 Task: Create a due date automation trigger when advanced on, on the tuesday after a card is due add dates due next week at 11:00 AM.
Action: Mouse moved to (1086, 342)
Screenshot: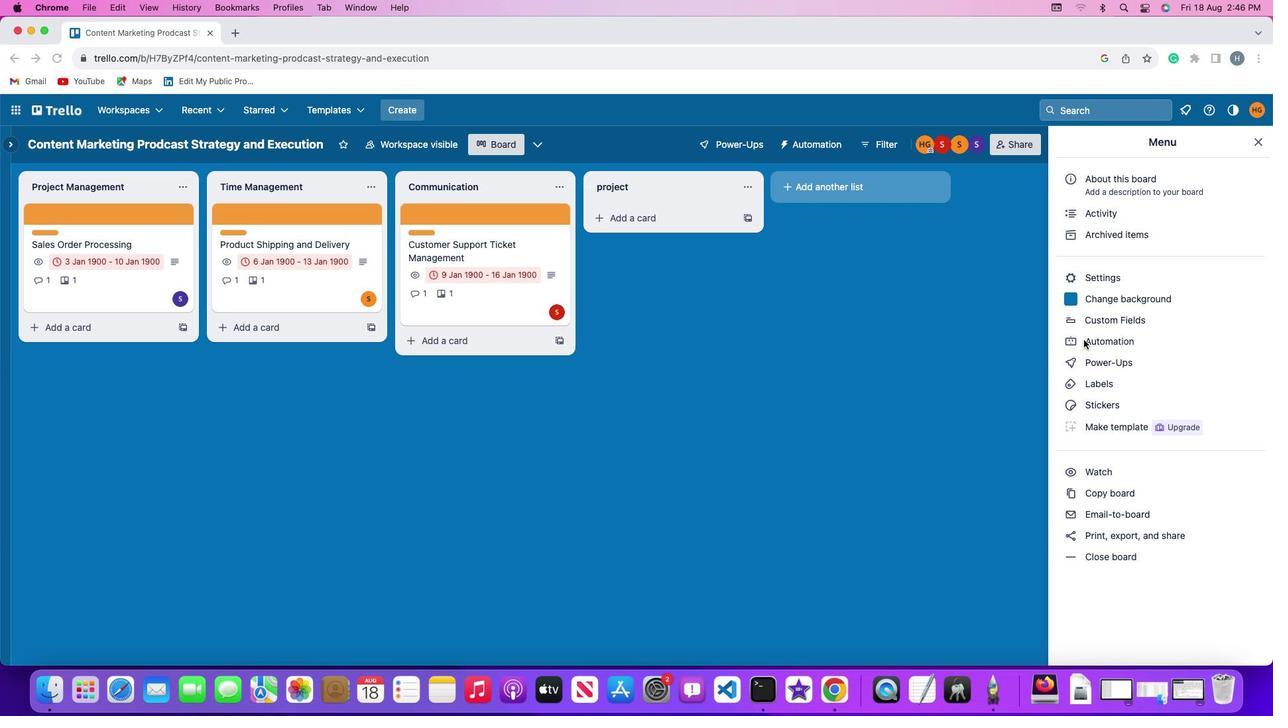
Action: Mouse pressed left at (1086, 342)
Screenshot: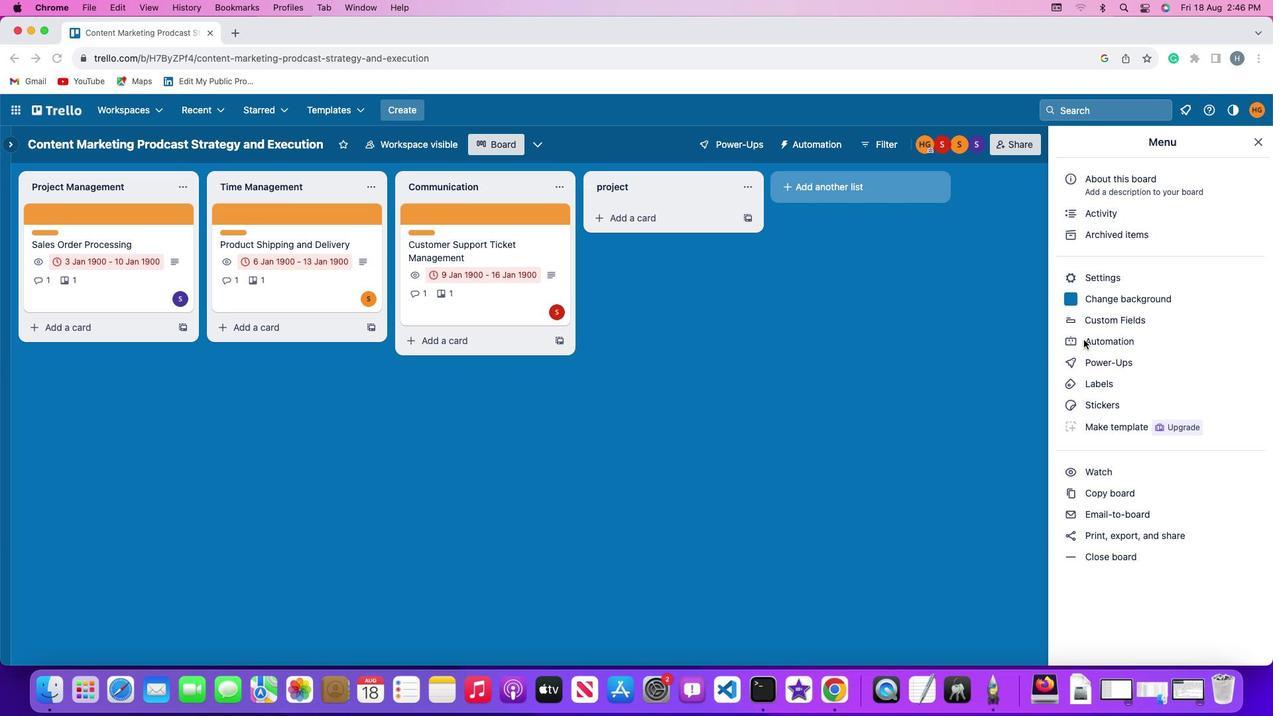 
Action: Mouse pressed left at (1086, 342)
Screenshot: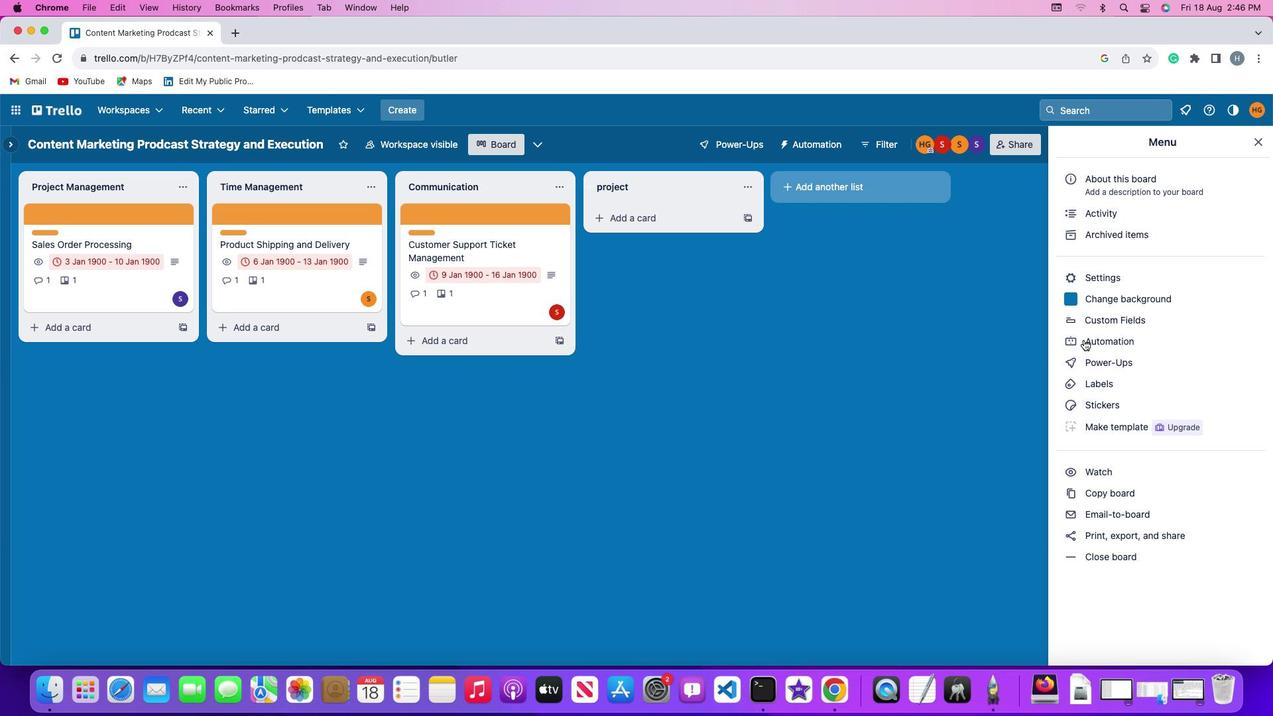
Action: Mouse moved to (87, 311)
Screenshot: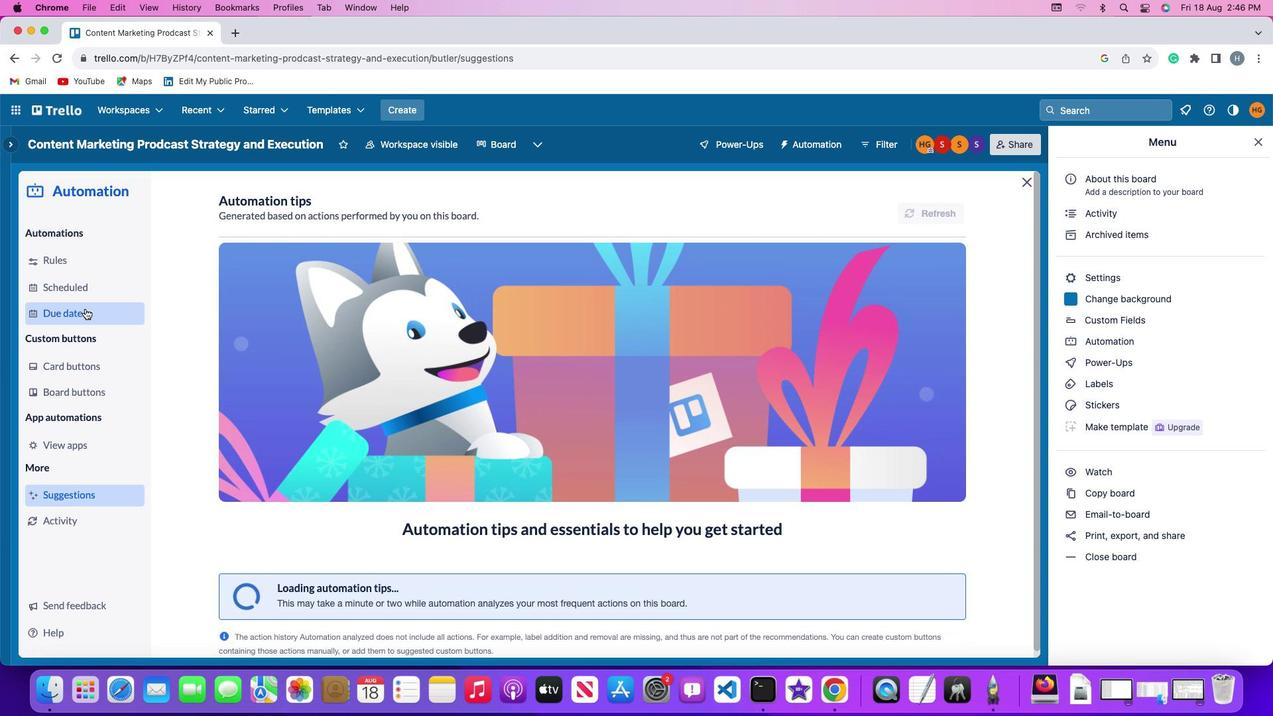 
Action: Mouse pressed left at (87, 311)
Screenshot: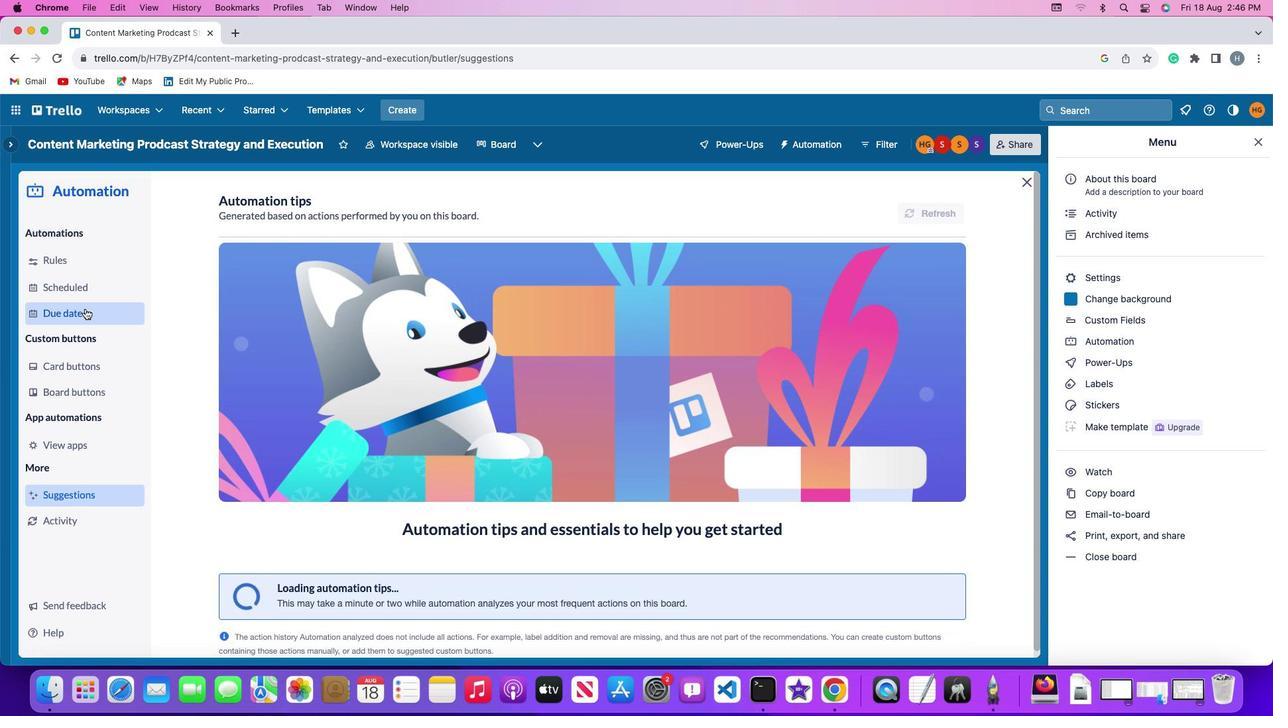
Action: Mouse moved to (905, 208)
Screenshot: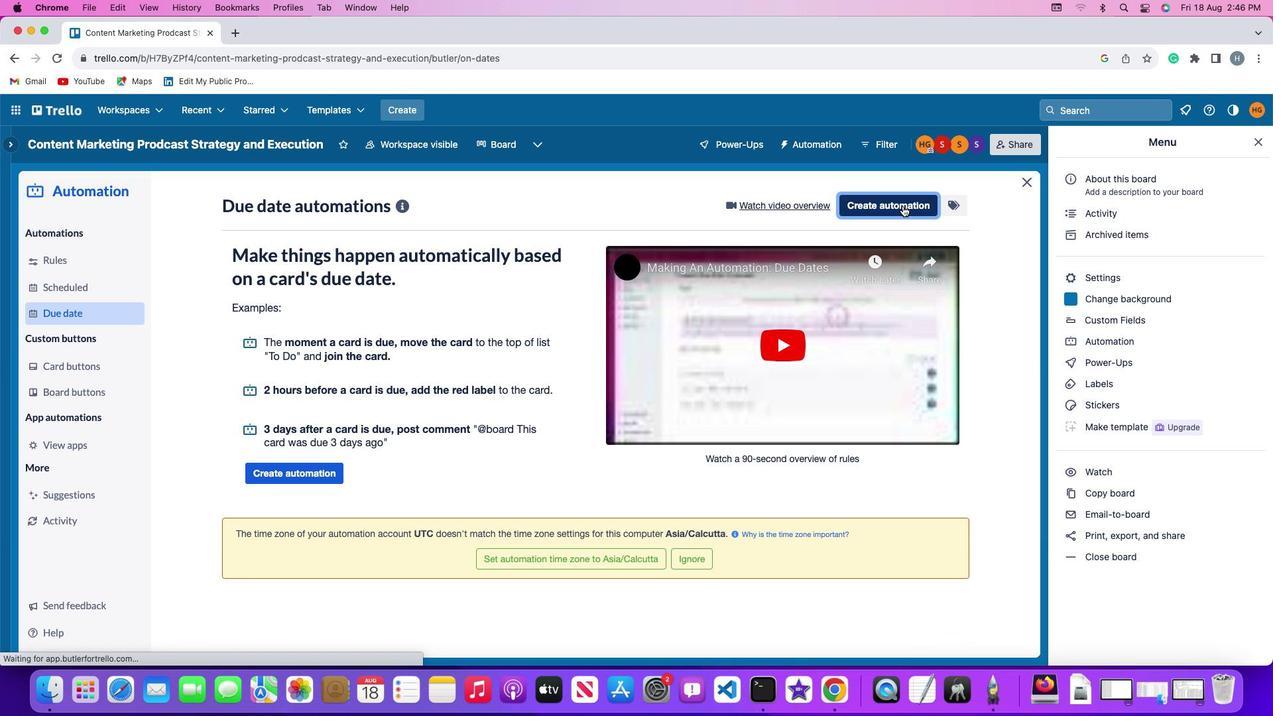 
Action: Mouse pressed left at (905, 208)
Screenshot: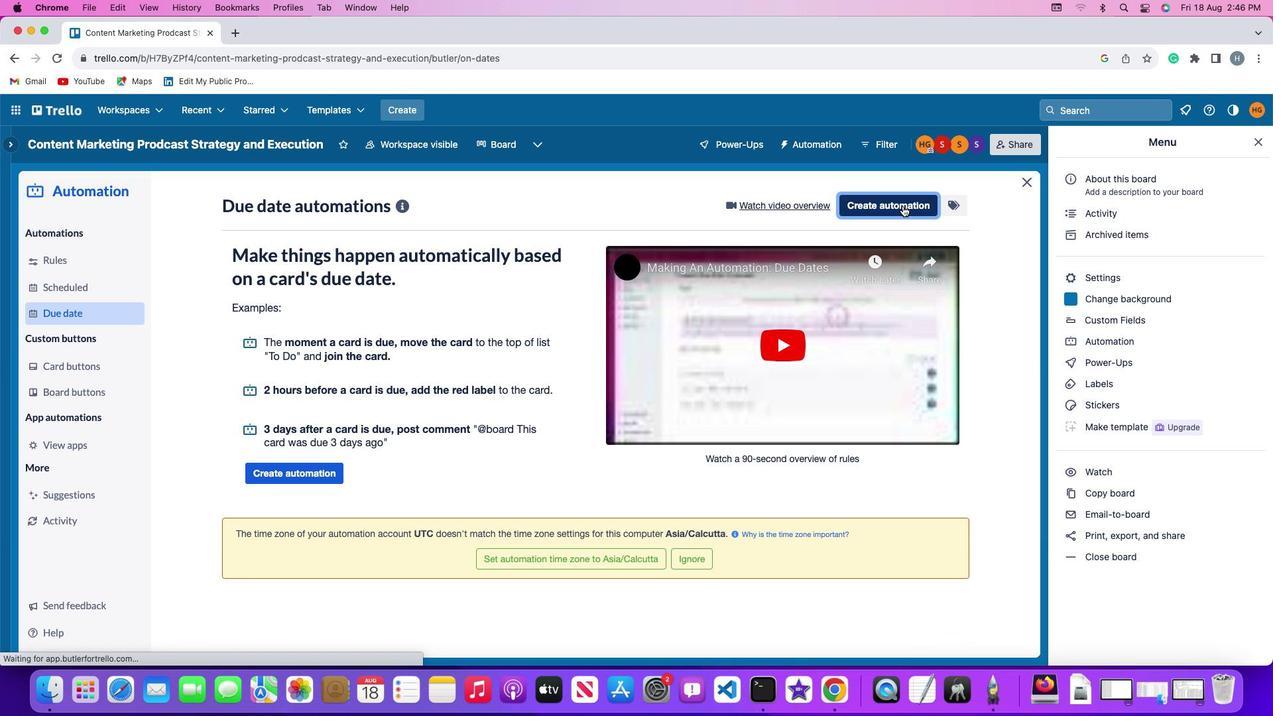 
Action: Mouse moved to (256, 332)
Screenshot: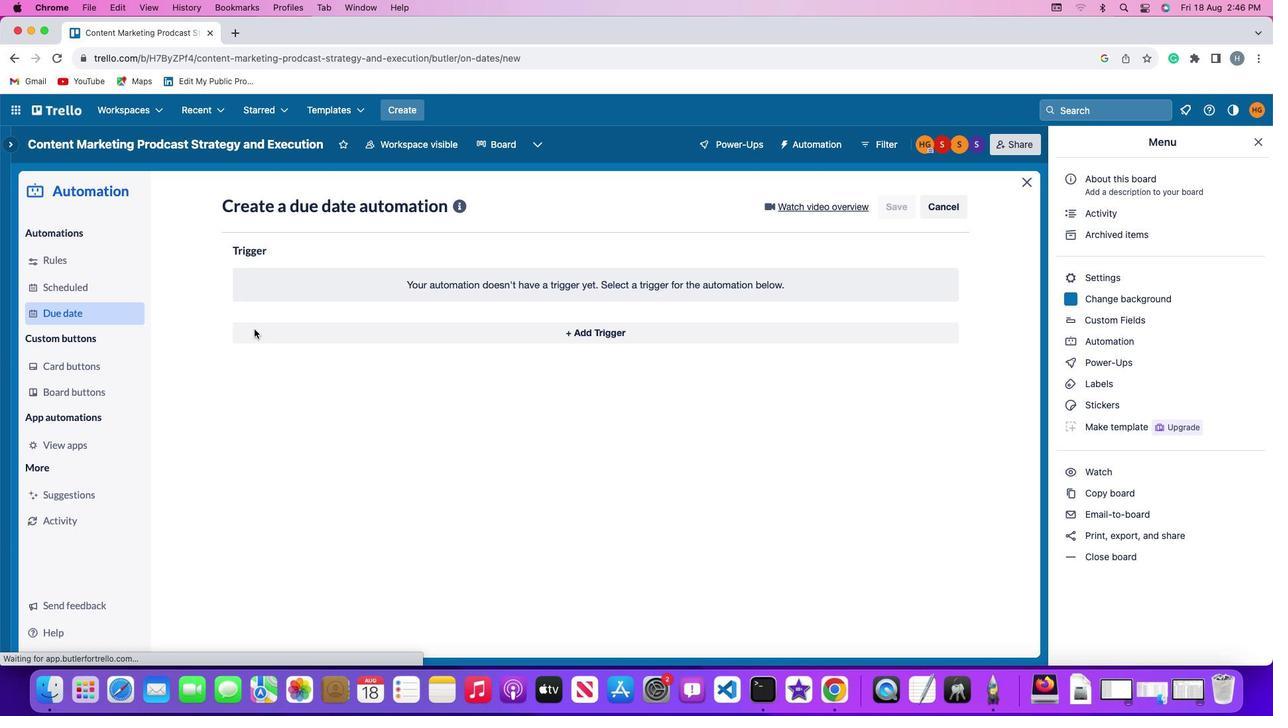 
Action: Mouse pressed left at (256, 332)
Screenshot: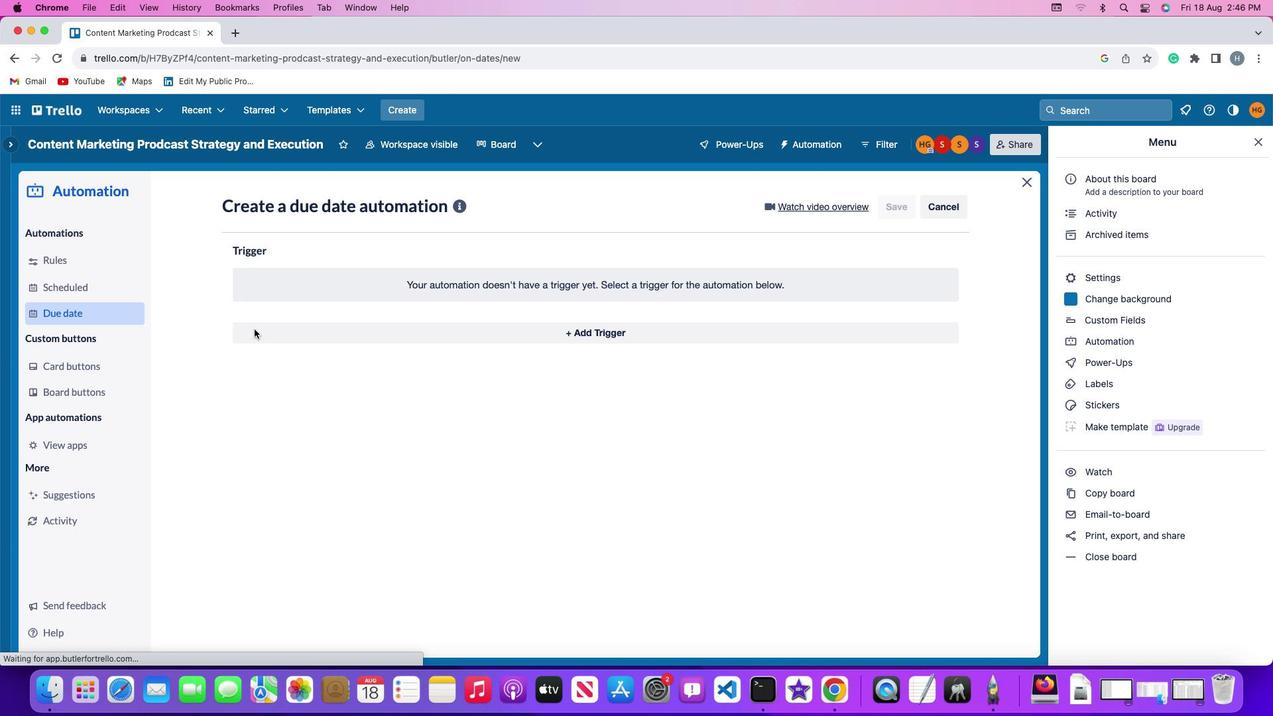 
Action: Mouse moved to (279, 577)
Screenshot: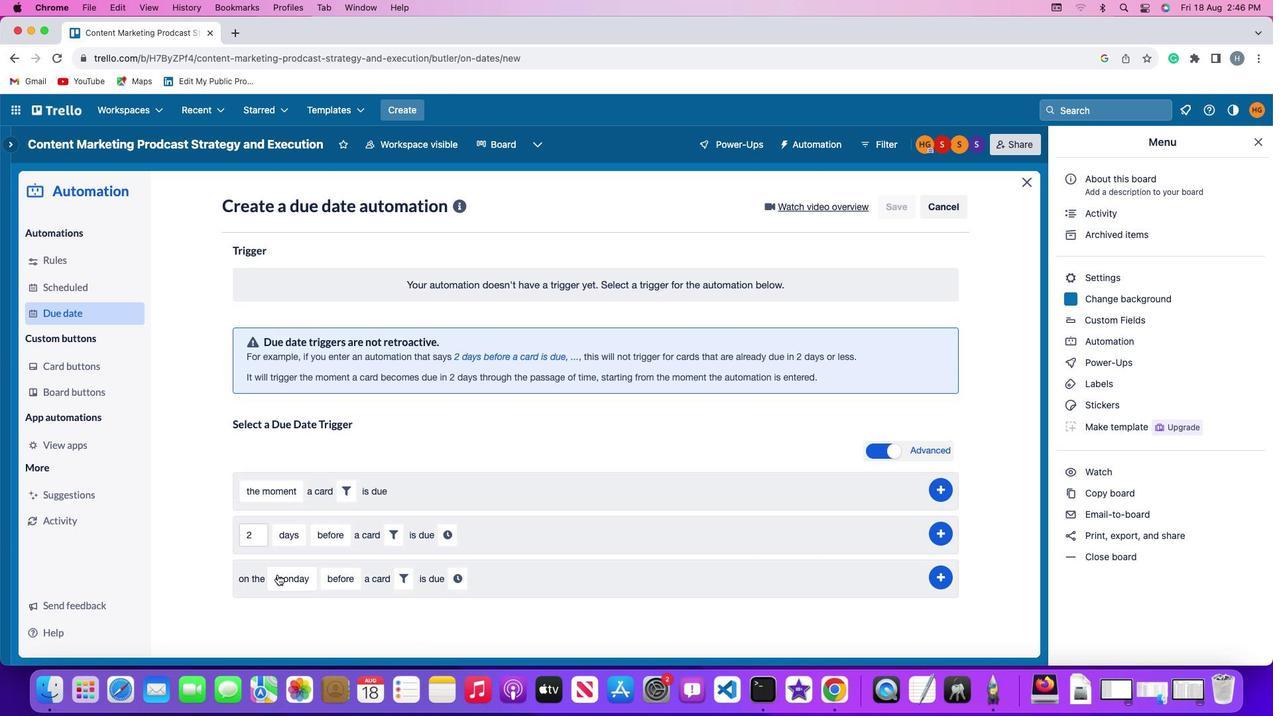 
Action: Mouse pressed left at (279, 577)
Screenshot: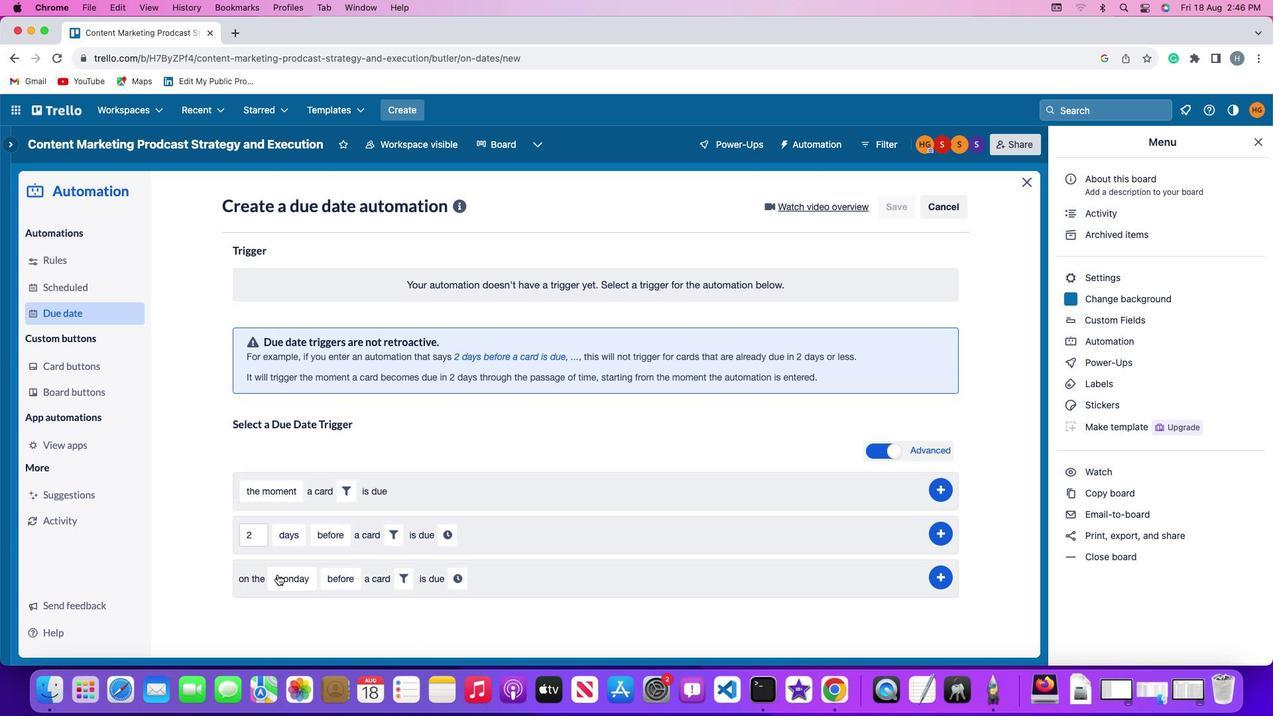 
Action: Mouse moved to (301, 425)
Screenshot: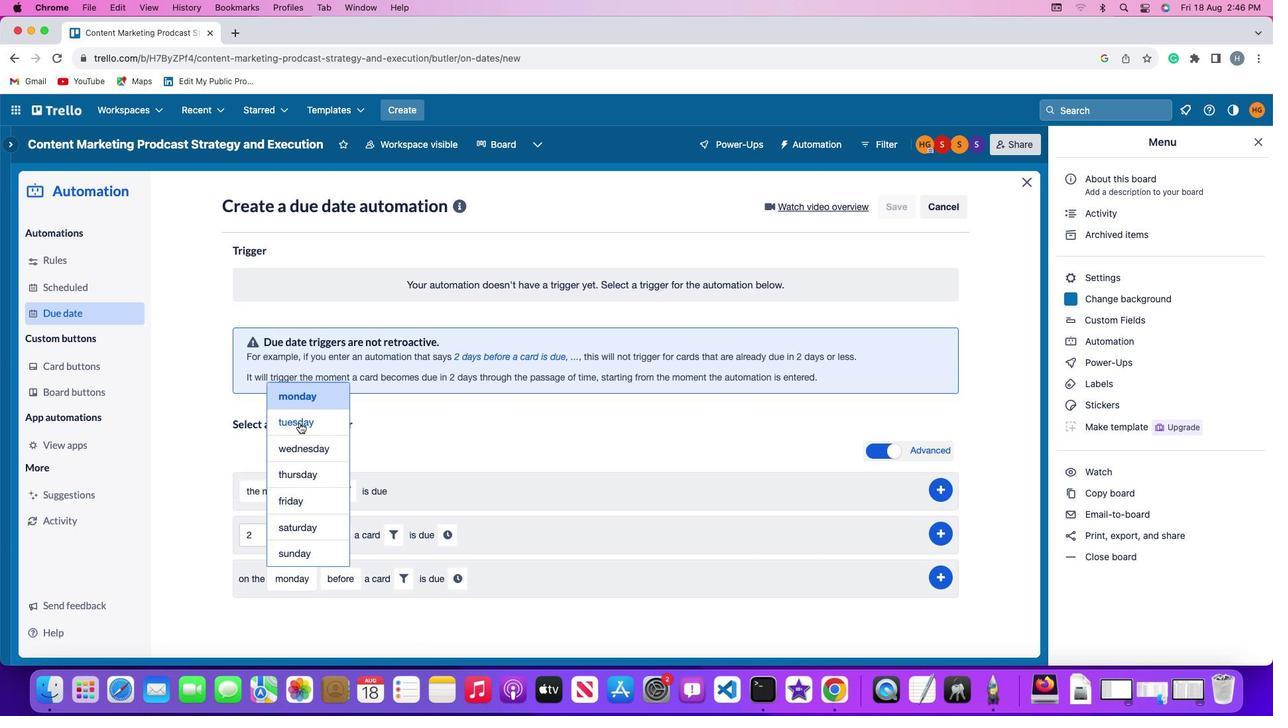 
Action: Mouse pressed left at (301, 425)
Screenshot: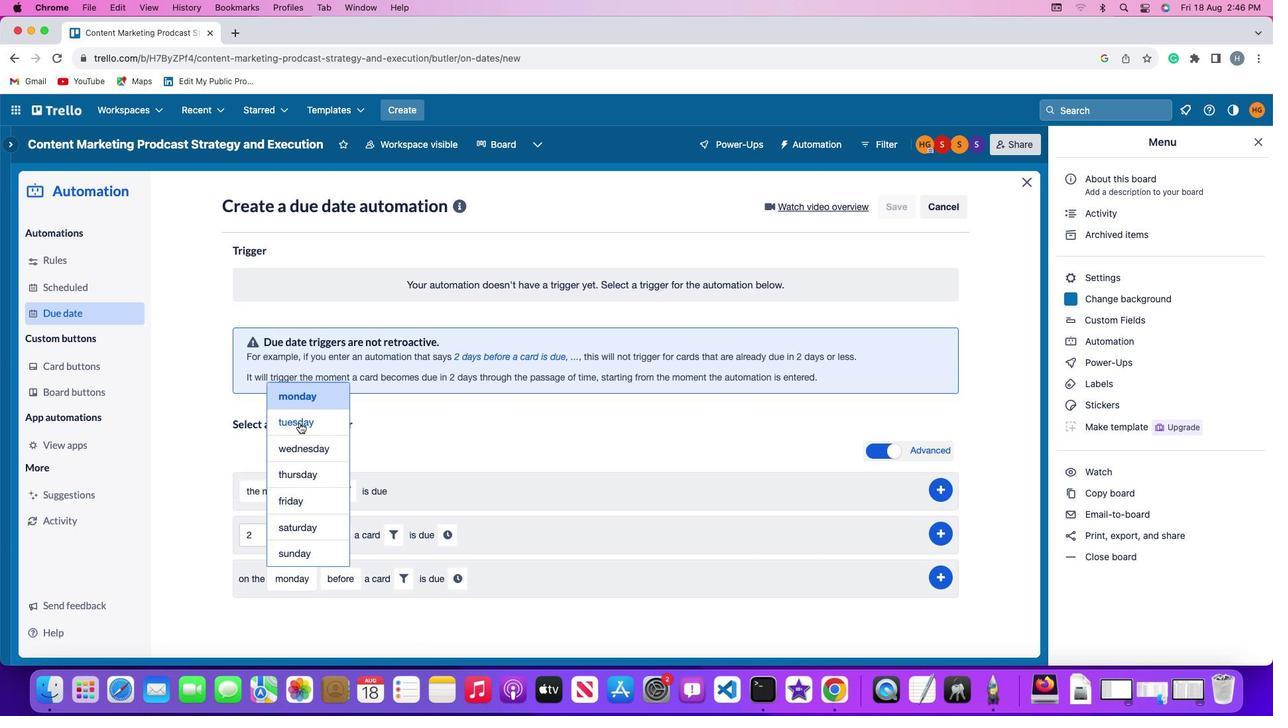 
Action: Mouse moved to (335, 573)
Screenshot: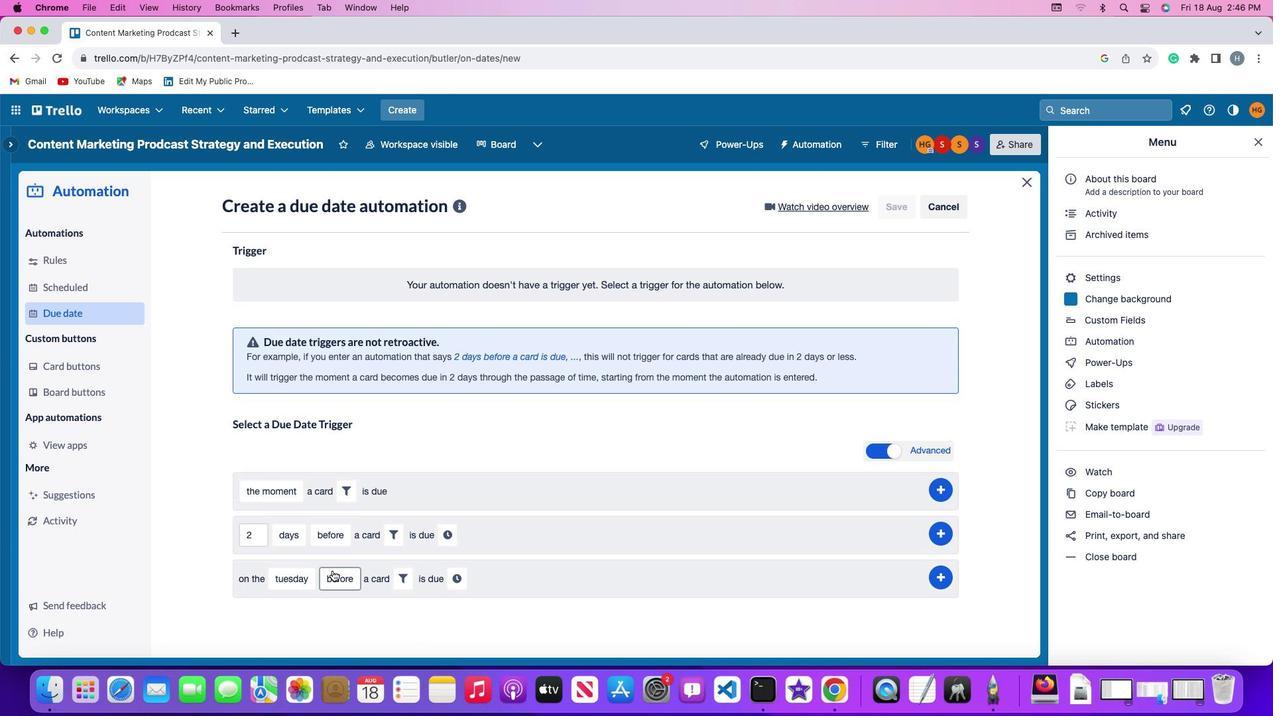
Action: Mouse pressed left at (335, 573)
Screenshot: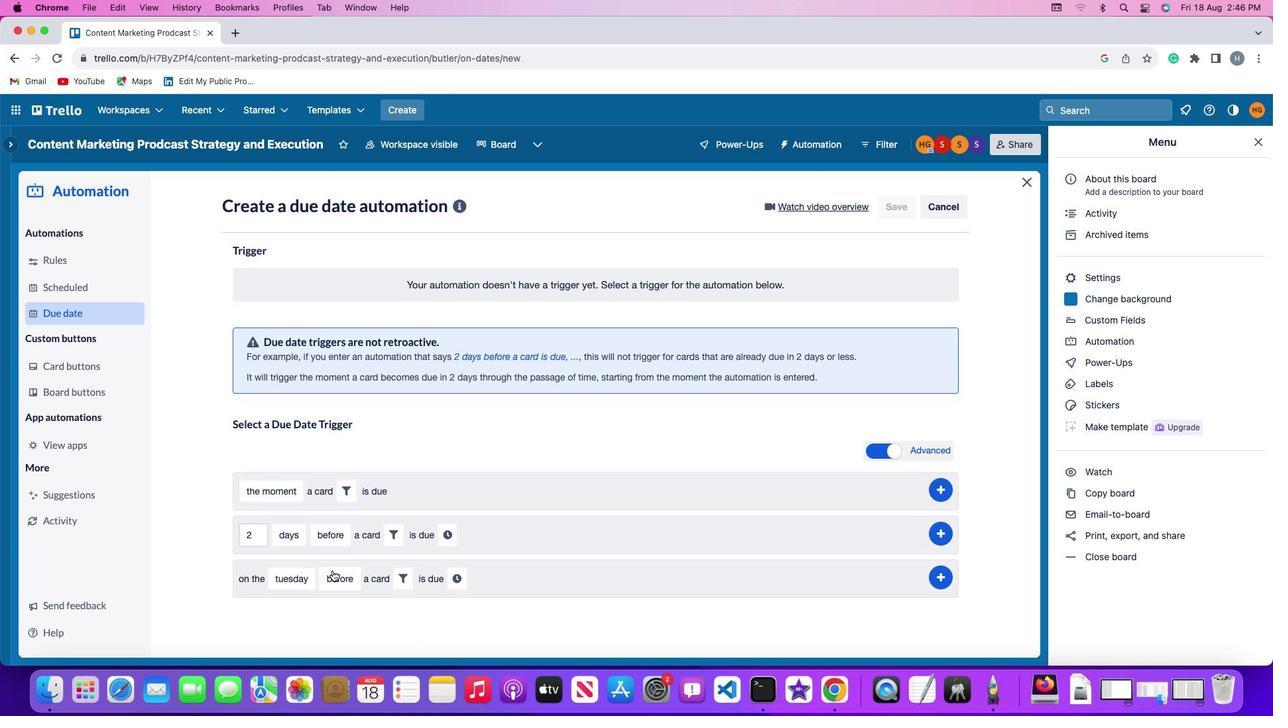 
Action: Mouse moved to (368, 507)
Screenshot: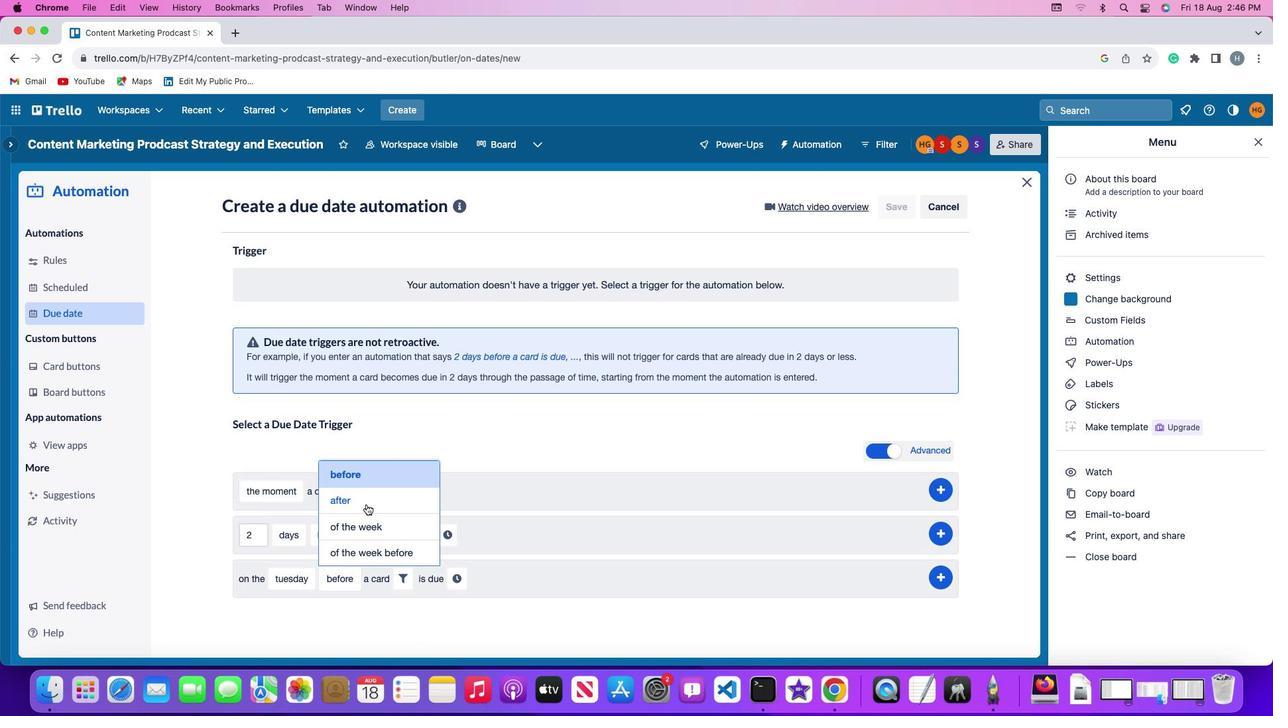 
Action: Mouse pressed left at (368, 507)
Screenshot: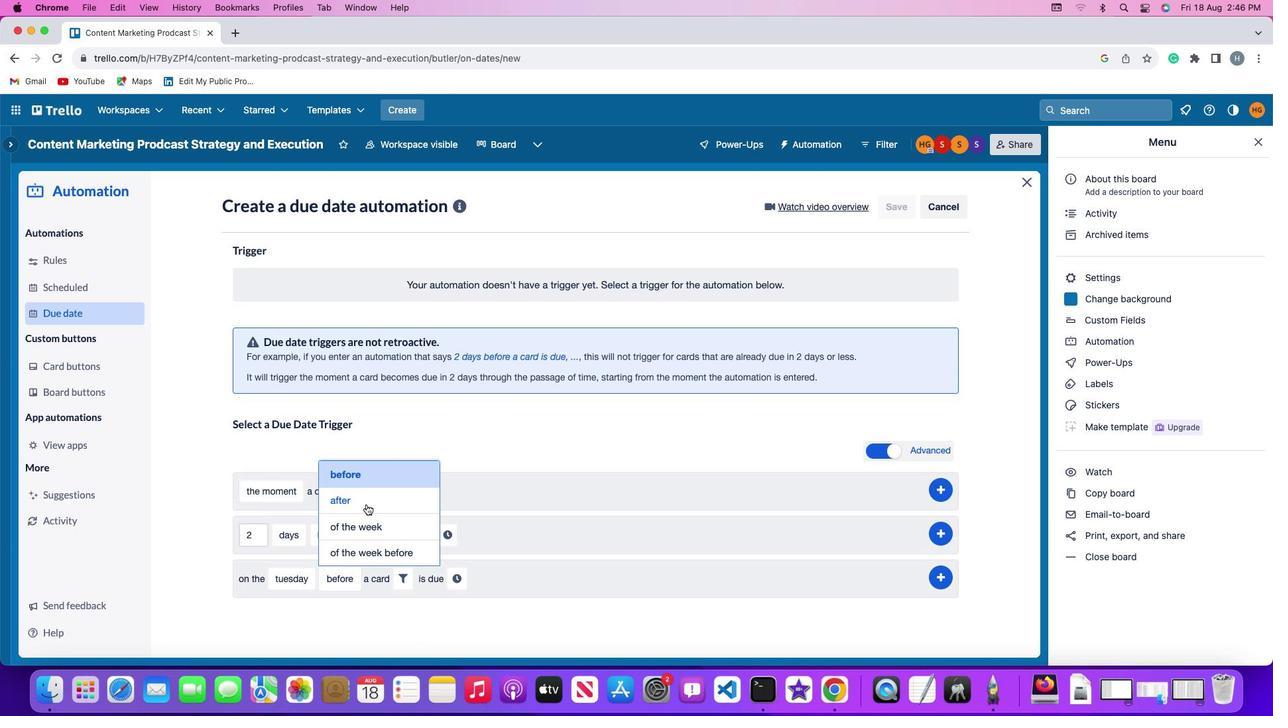 
Action: Mouse moved to (397, 579)
Screenshot: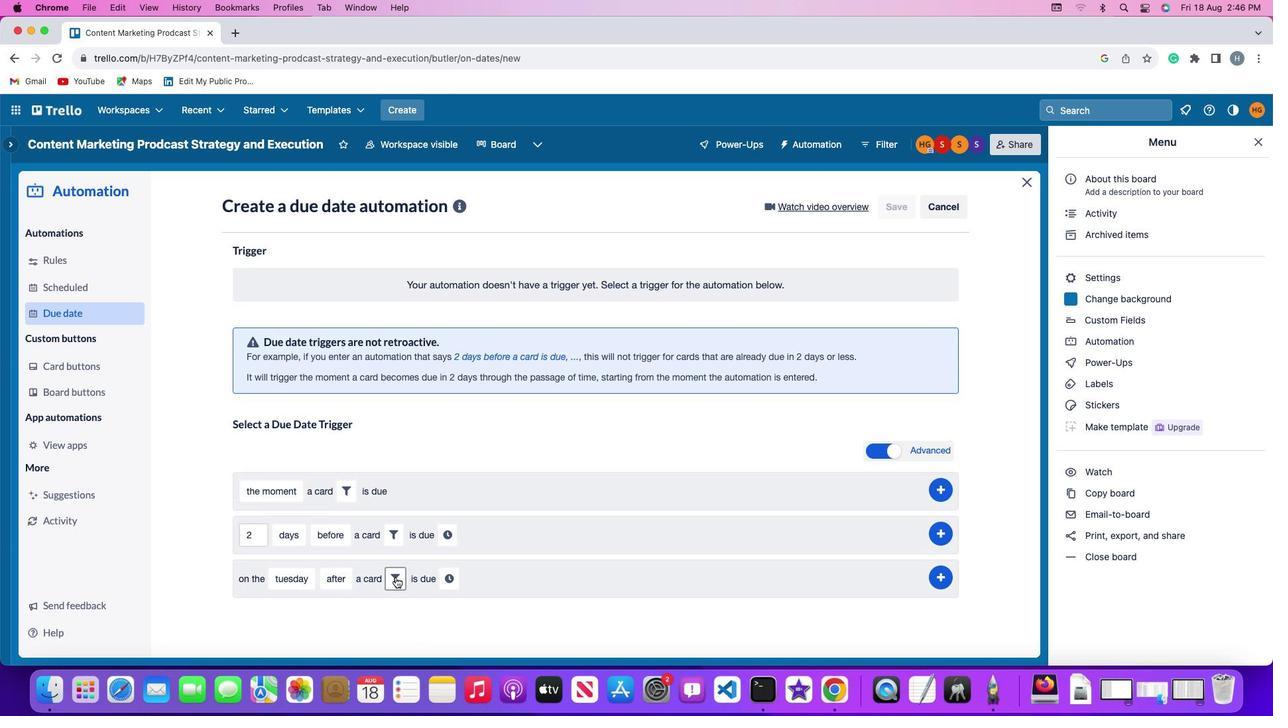 
Action: Mouse pressed left at (397, 579)
Screenshot: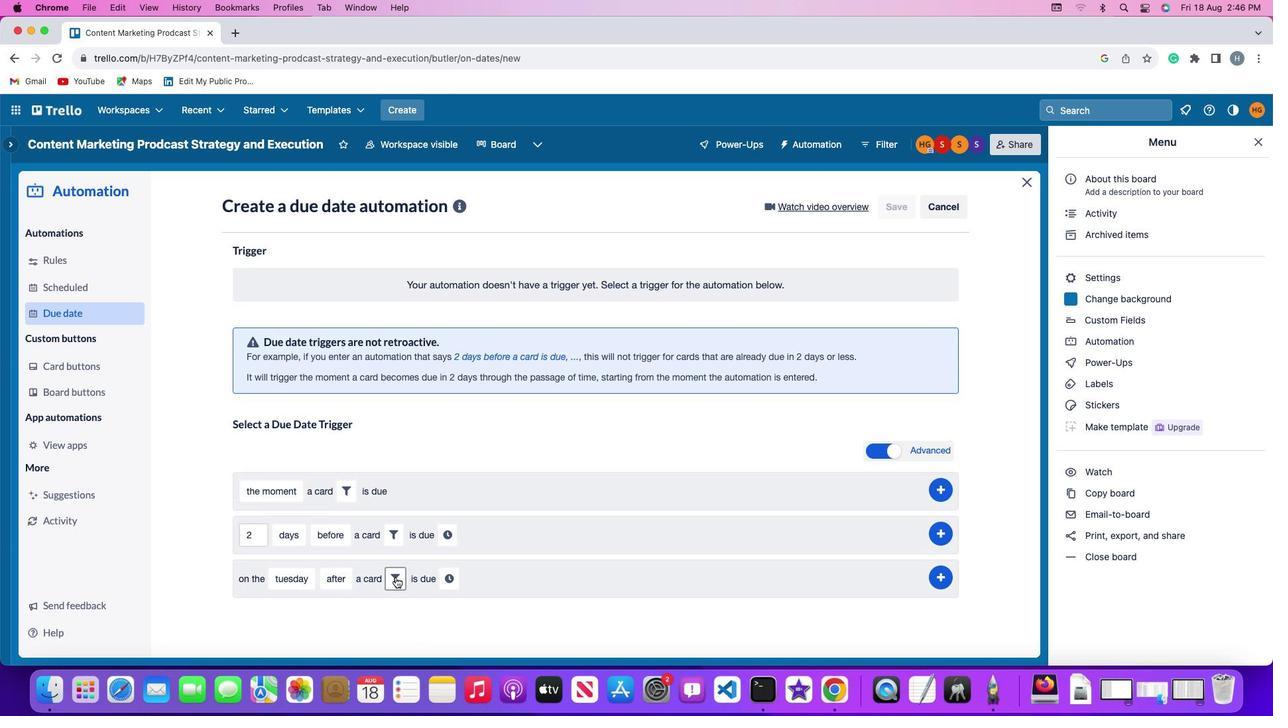 
Action: Mouse moved to (471, 622)
Screenshot: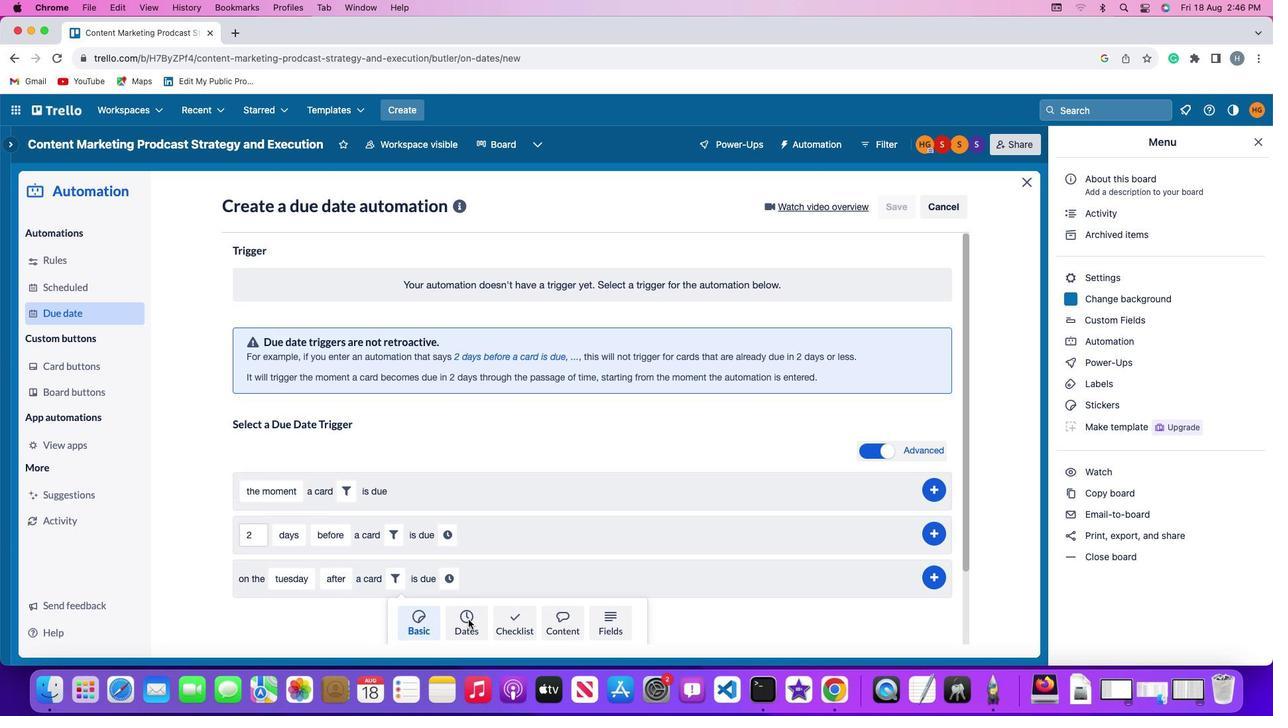 
Action: Mouse pressed left at (471, 622)
Screenshot: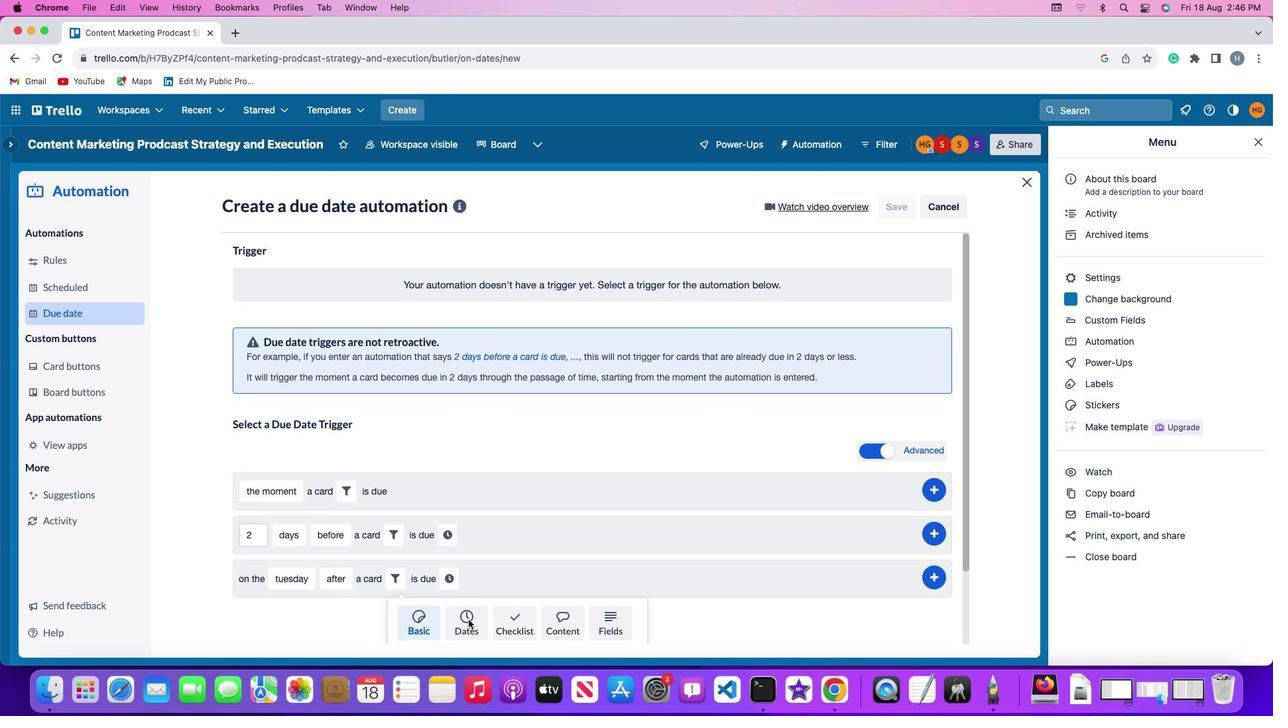 
Action: Mouse moved to (342, 619)
Screenshot: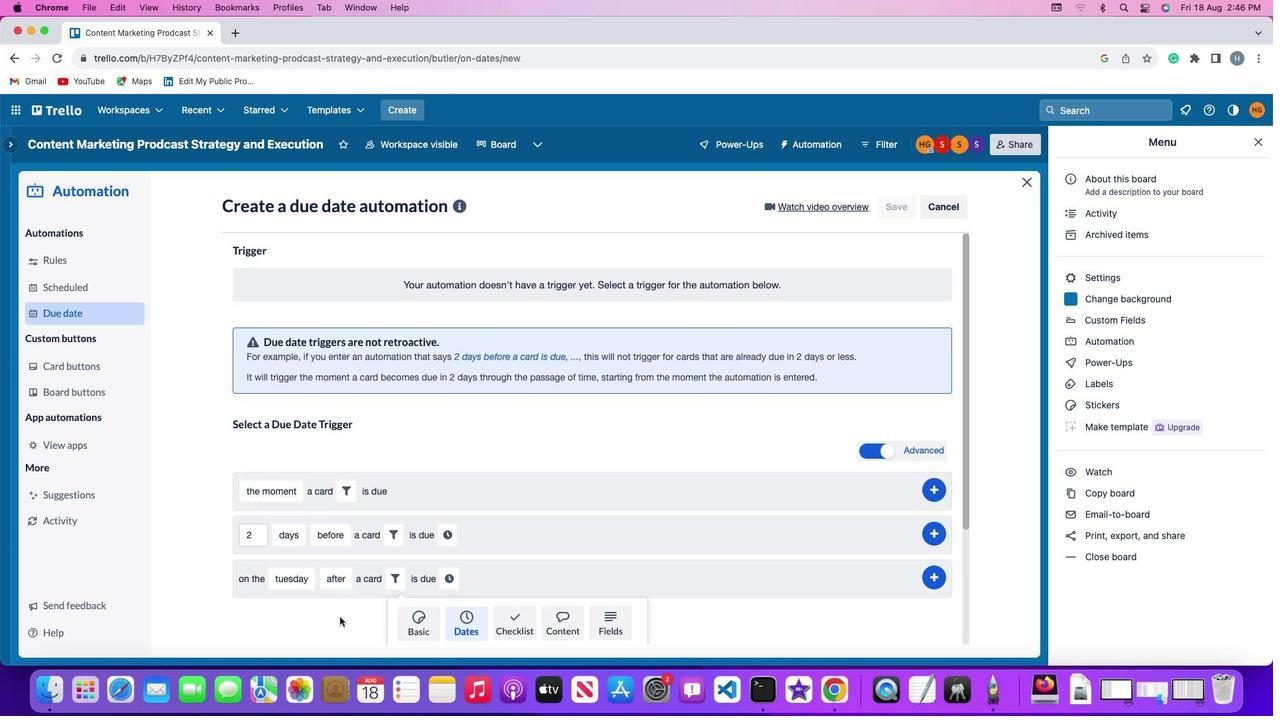 
Action: Mouse scrolled (342, 619) with delta (2, 1)
Screenshot: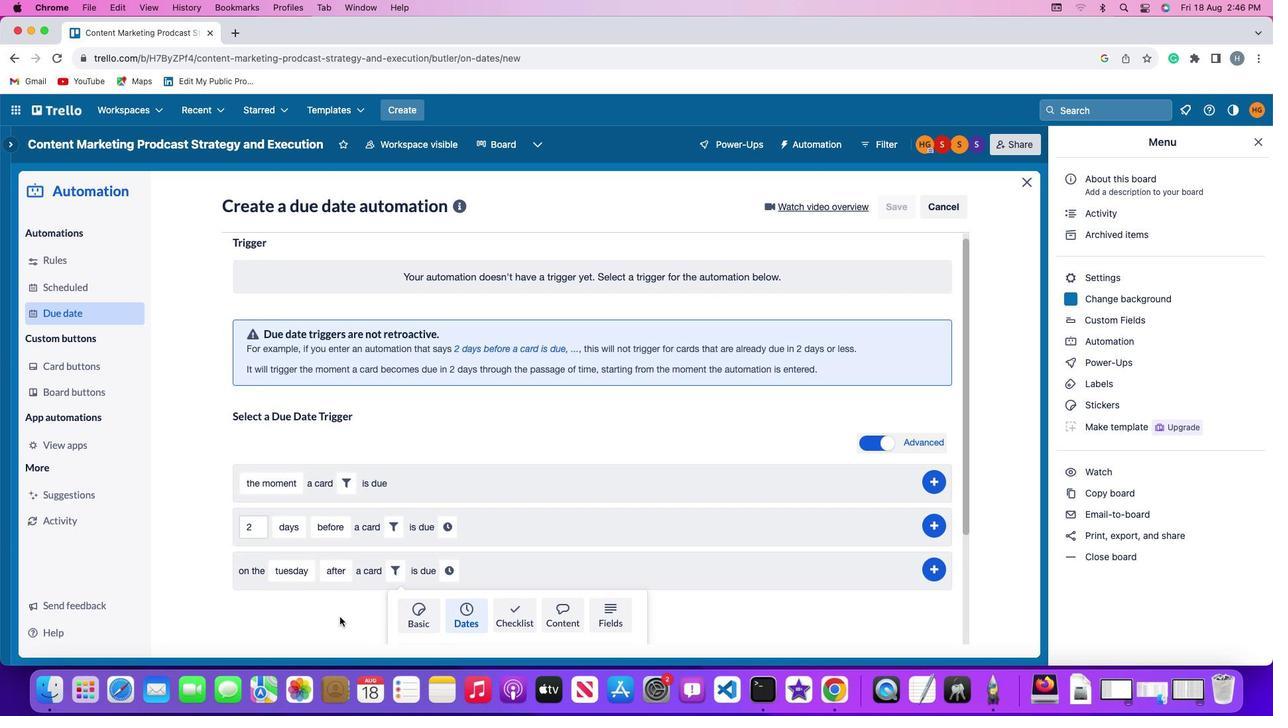 
Action: Mouse scrolled (342, 619) with delta (2, 1)
Screenshot: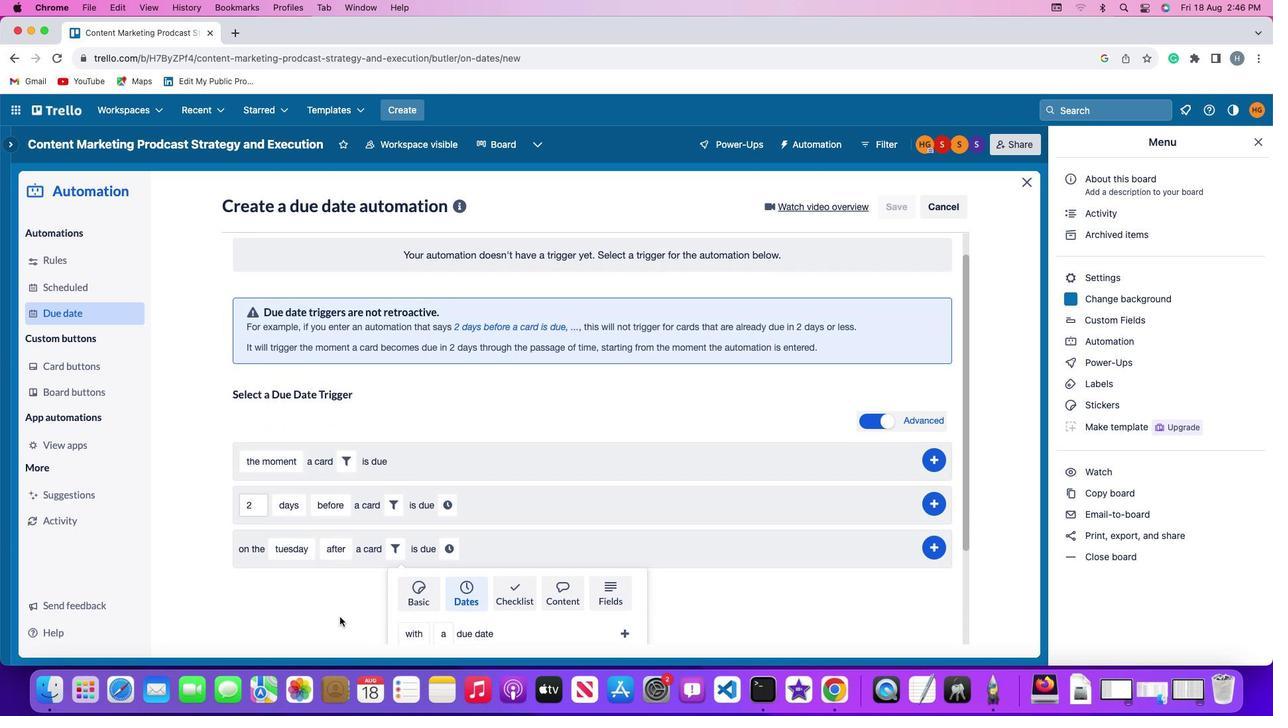 
Action: Mouse scrolled (342, 619) with delta (2, 0)
Screenshot: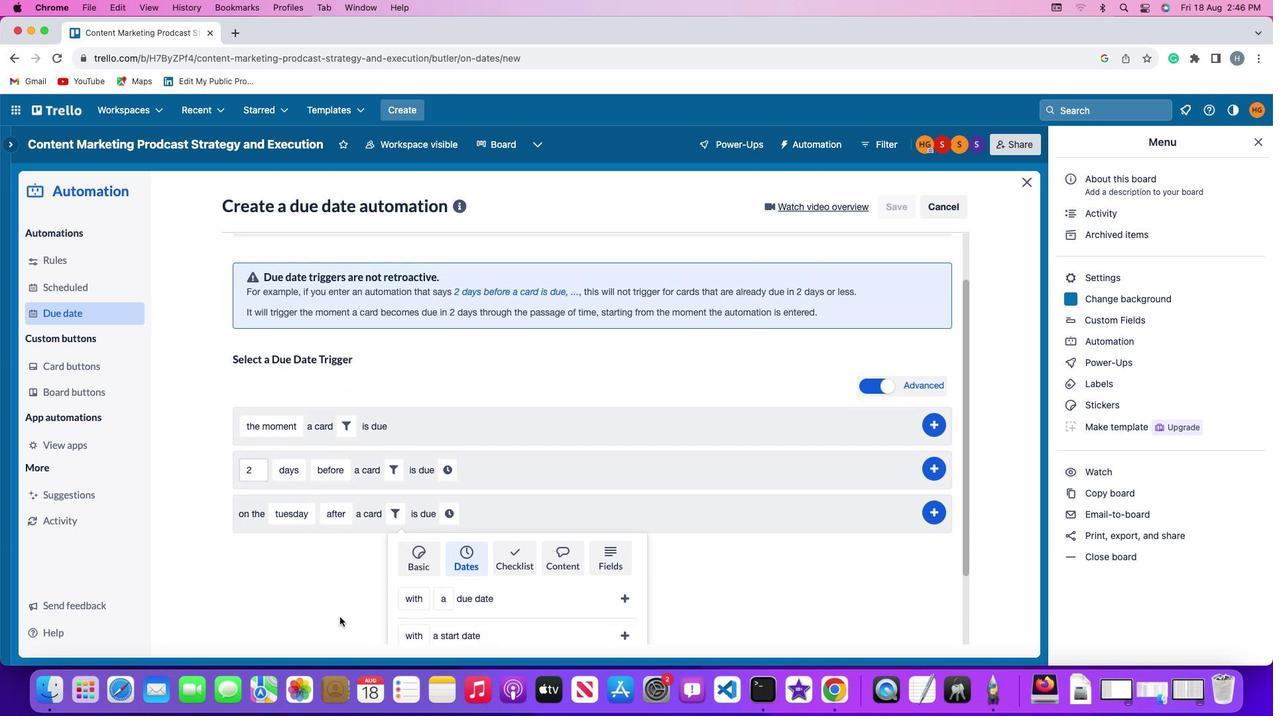 
Action: Mouse scrolled (342, 619) with delta (2, 1)
Screenshot: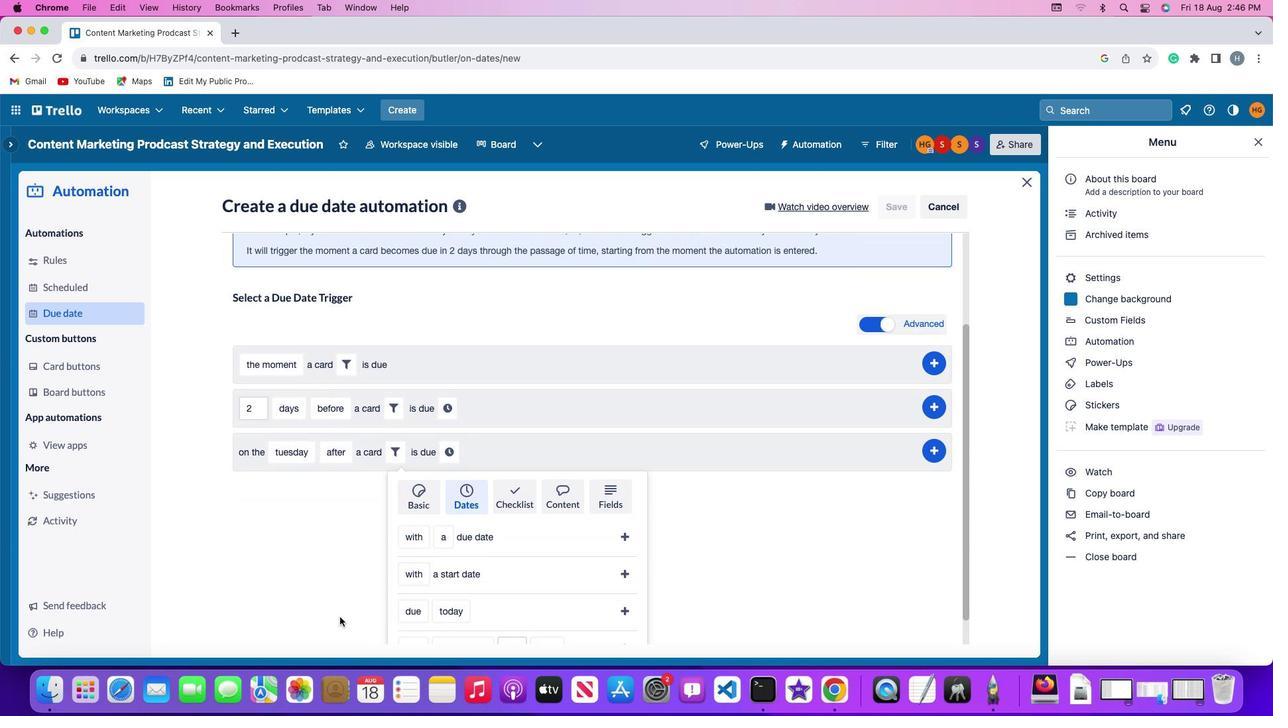 
Action: Mouse scrolled (342, 619) with delta (2, 1)
Screenshot: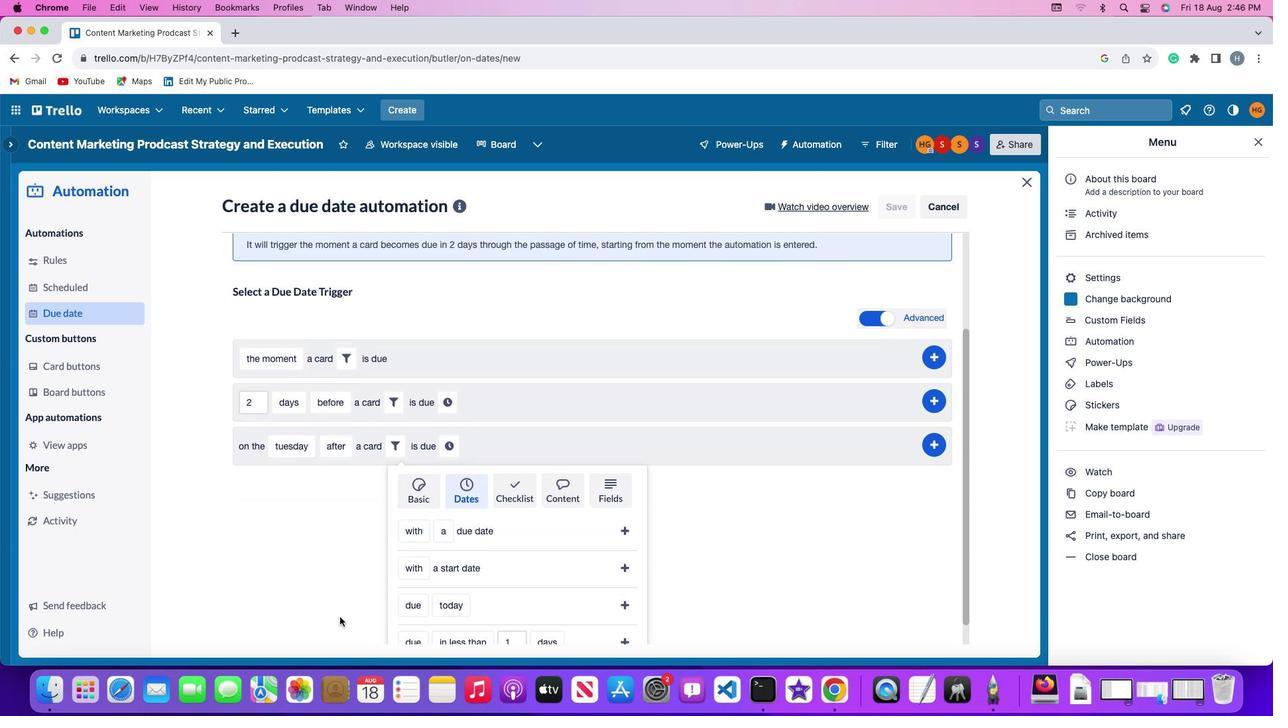 
Action: Mouse scrolled (342, 619) with delta (2, 0)
Screenshot: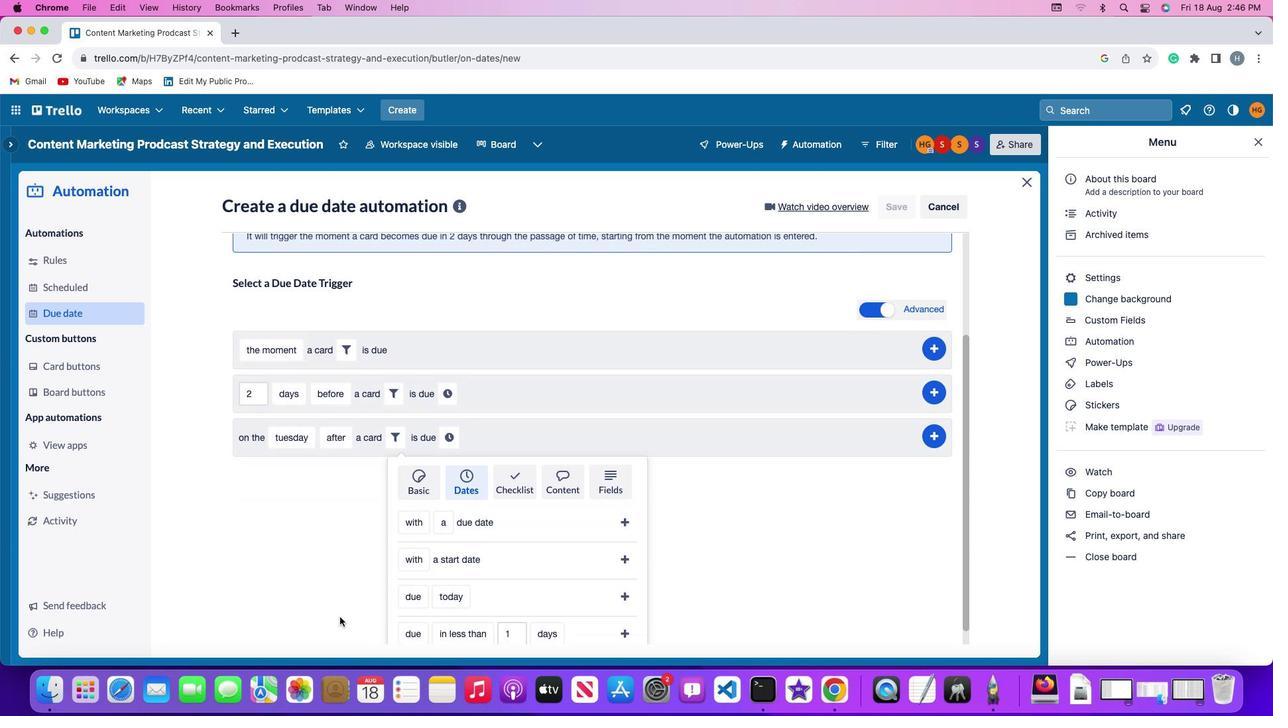 
Action: Mouse scrolled (342, 619) with delta (2, 0)
Screenshot: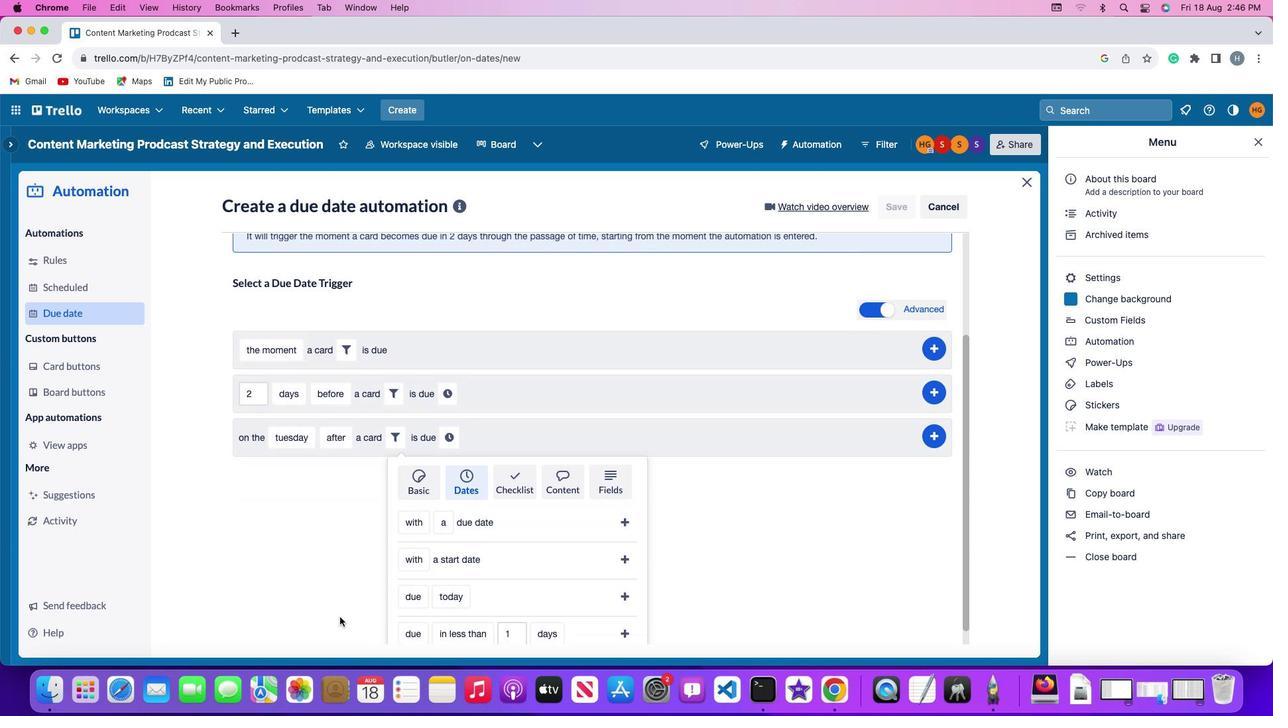 
Action: Mouse scrolled (342, 619) with delta (2, 1)
Screenshot: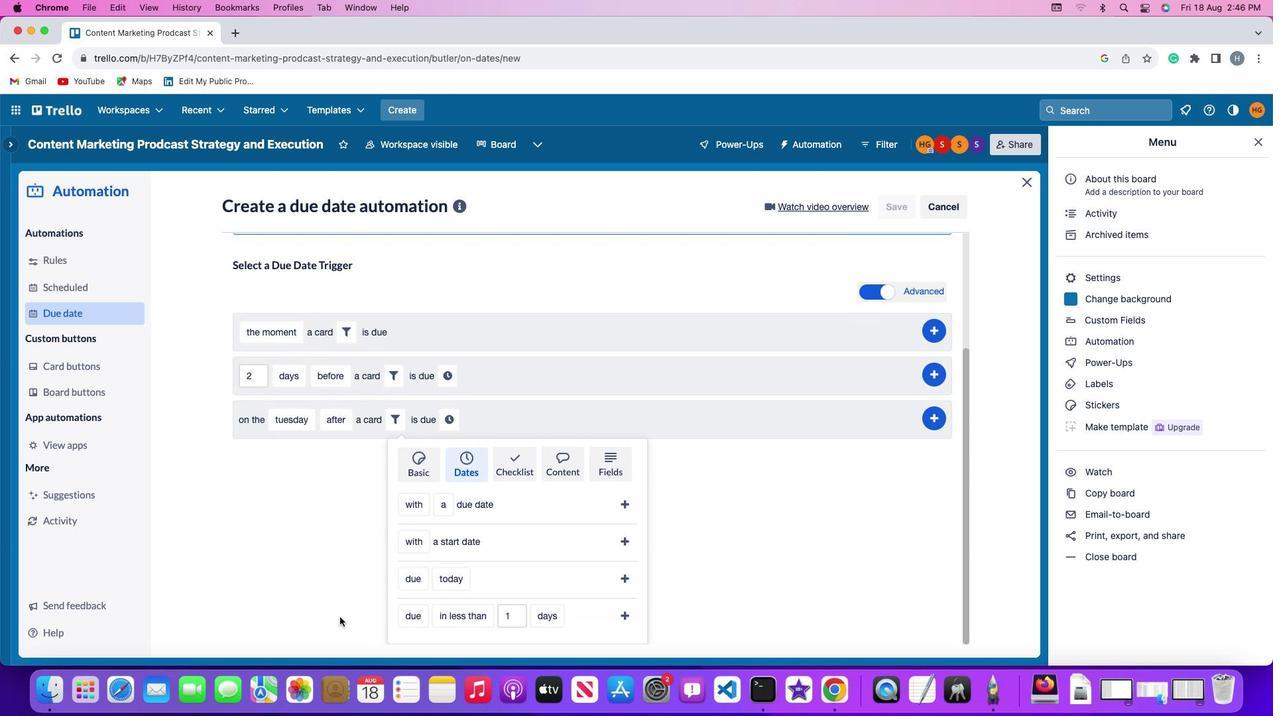 
Action: Mouse scrolled (342, 619) with delta (2, 1)
Screenshot: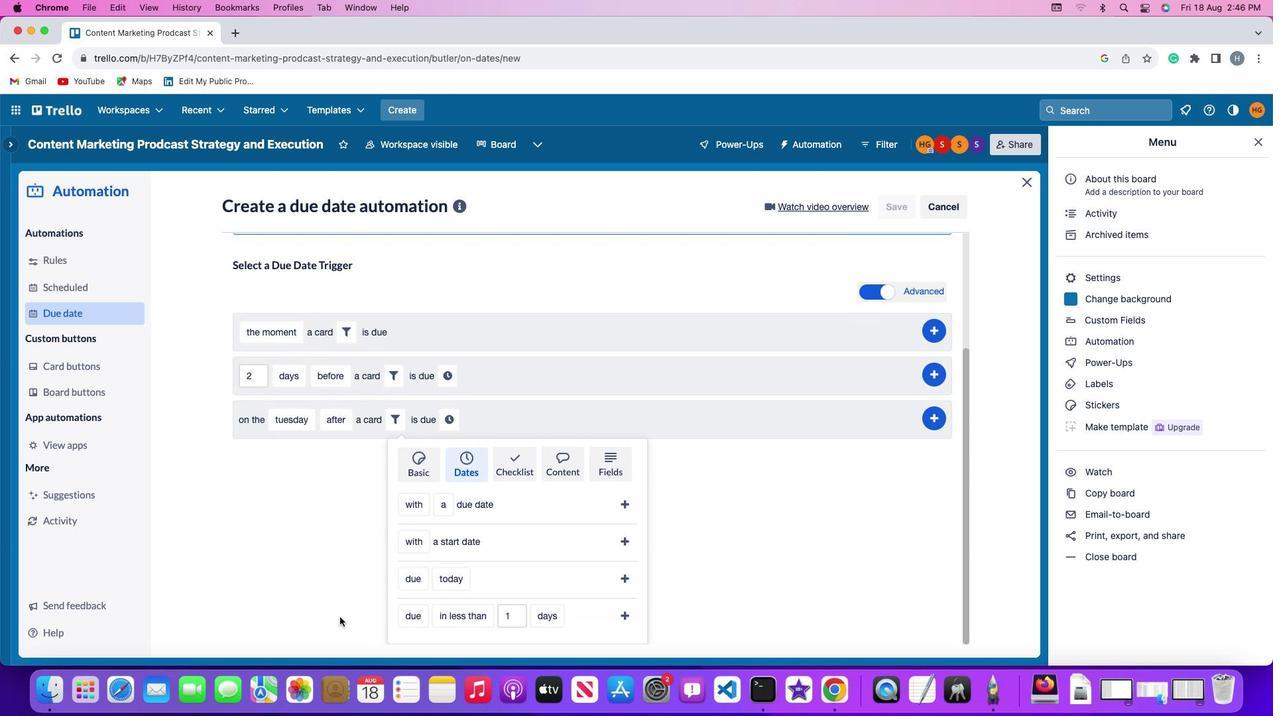 
Action: Mouse scrolled (342, 619) with delta (2, 0)
Screenshot: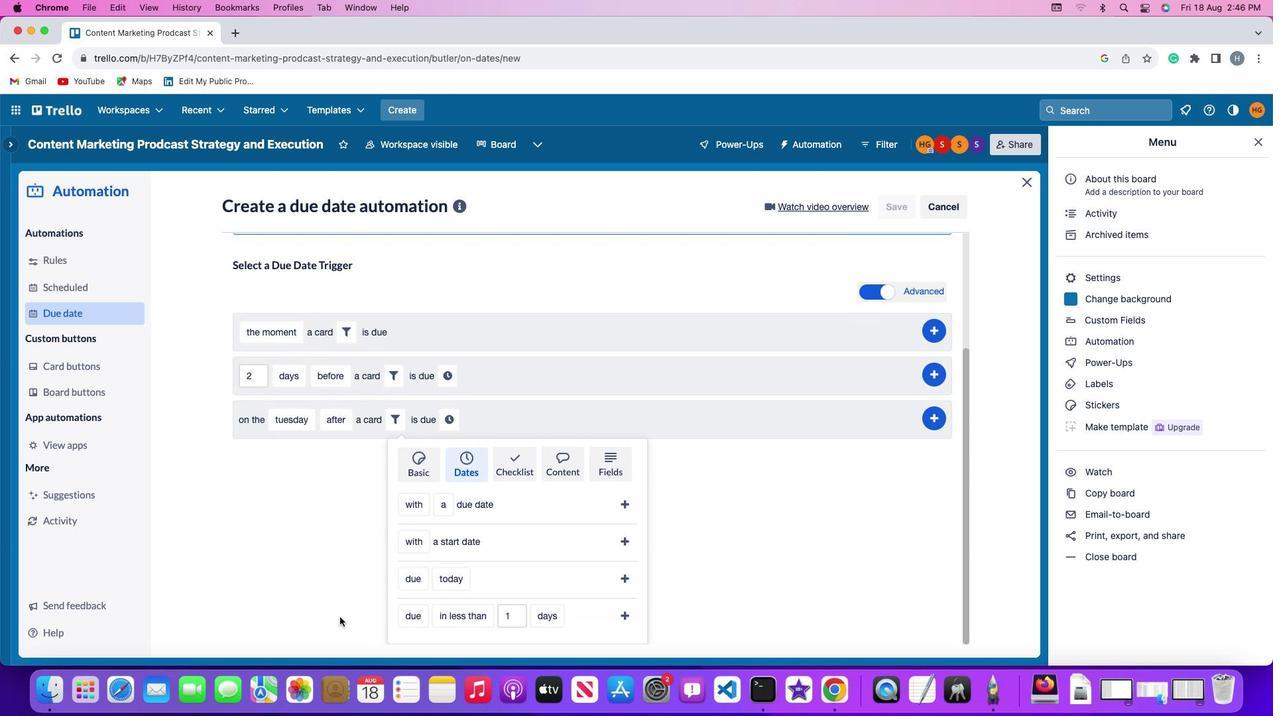 
Action: Mouse moved to (418, 578)
Screenshot: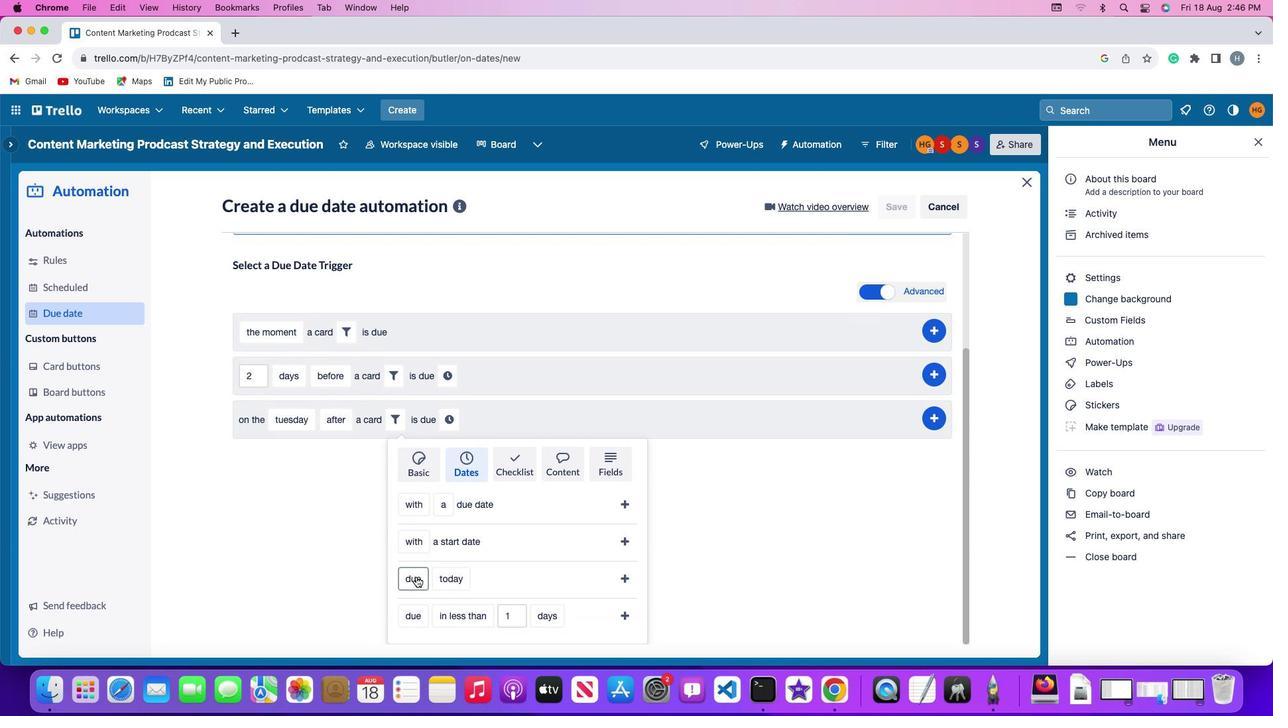 
Action: Mouse pressed left at (418, 578)
Screenshot: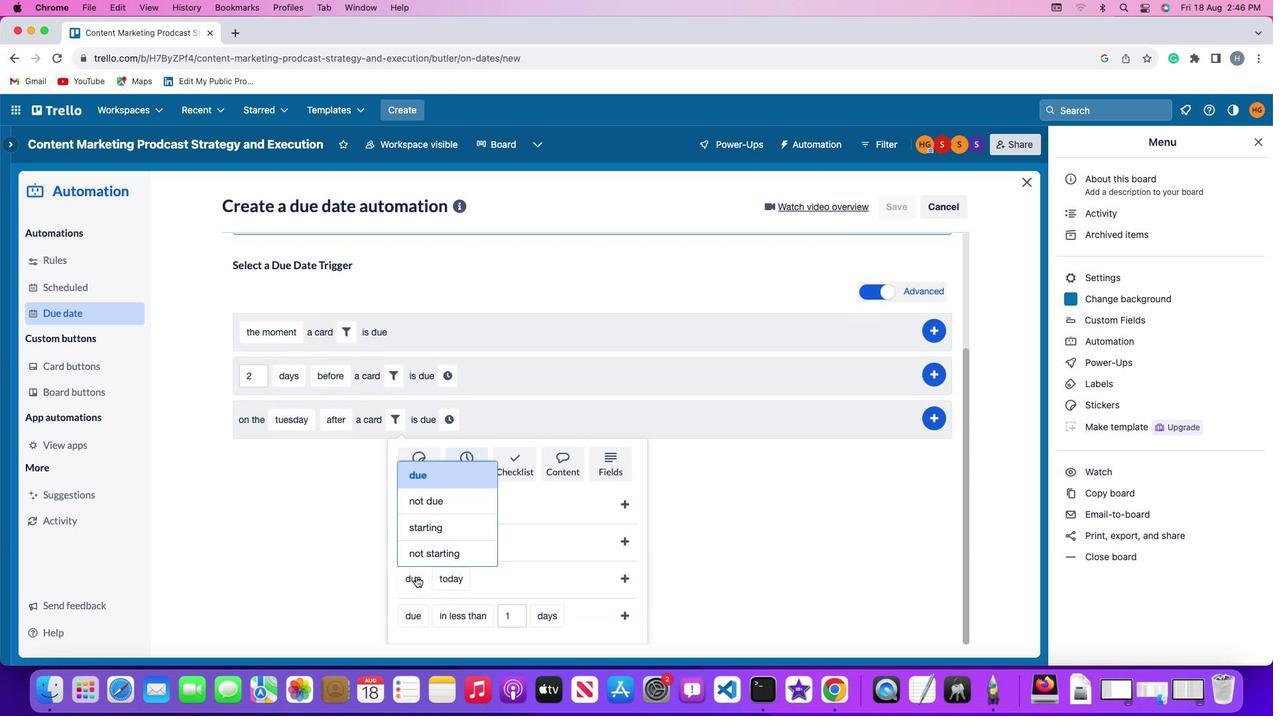 
Action: Mouse moved to (443, 481)
Screenshot: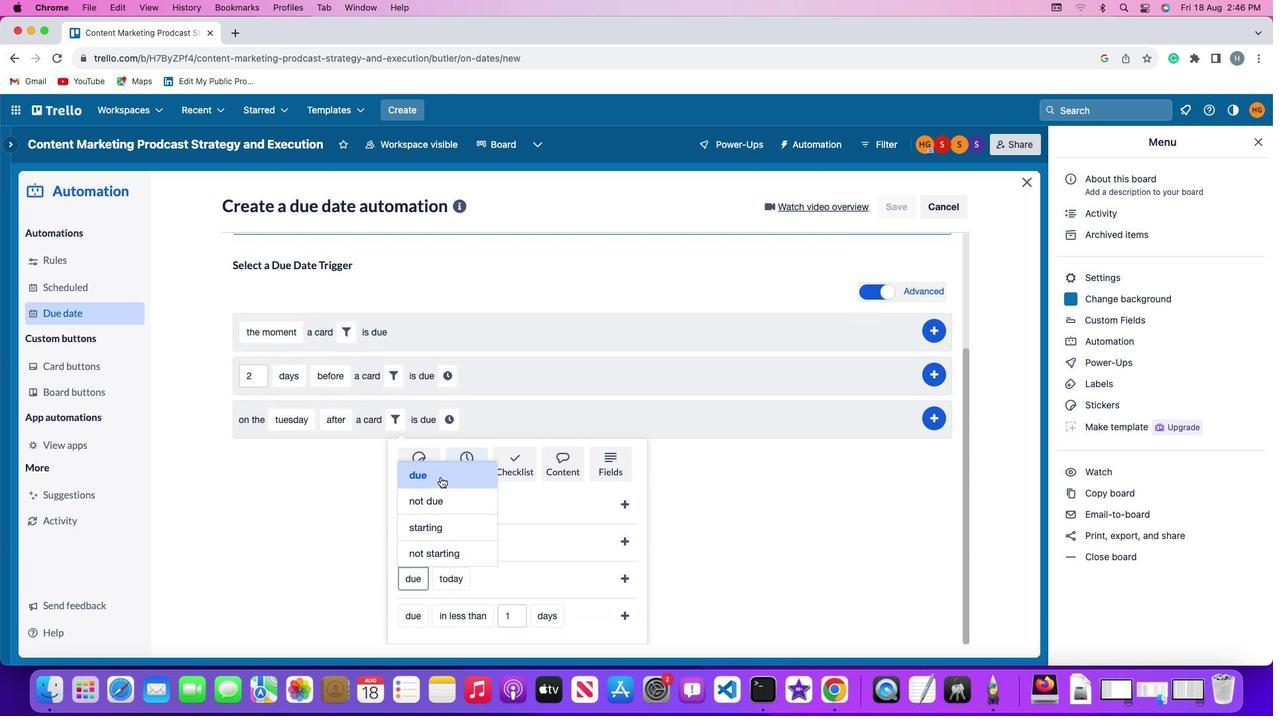 
Action: Mouse pressed left at (443, 481)
Screenshot: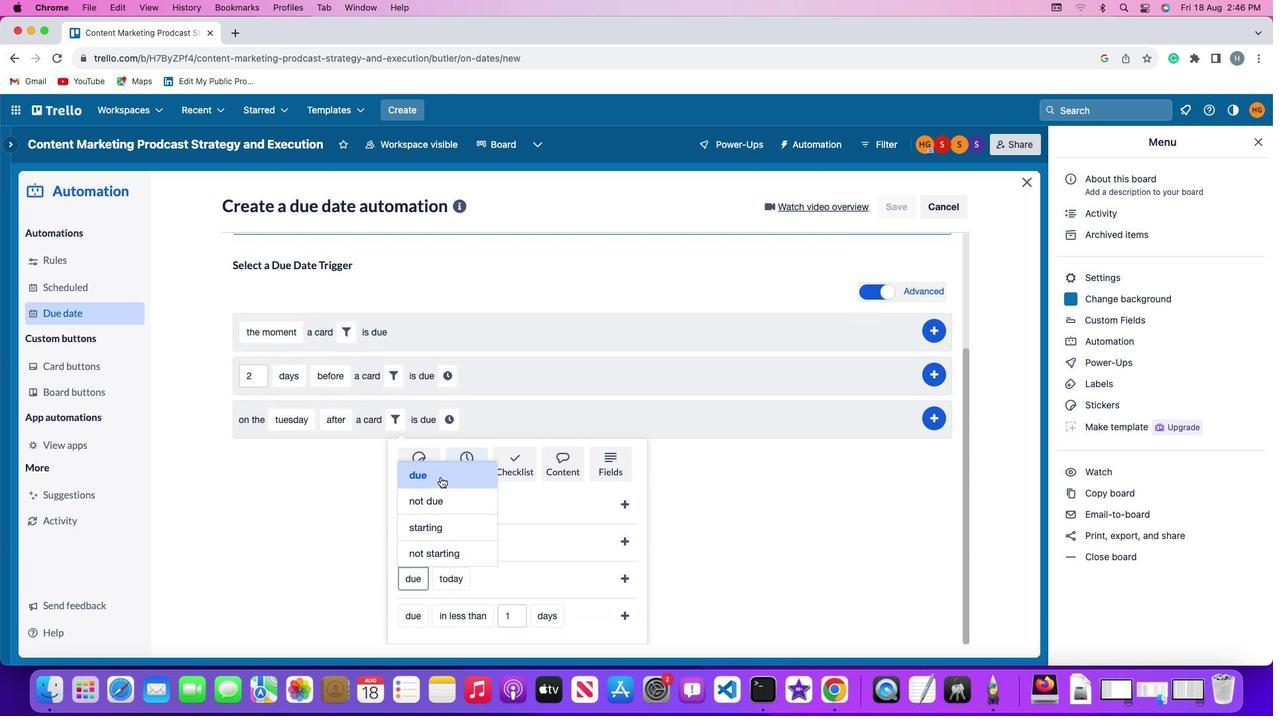 
Action: Mouse moved to (455, 585)
Screenshot: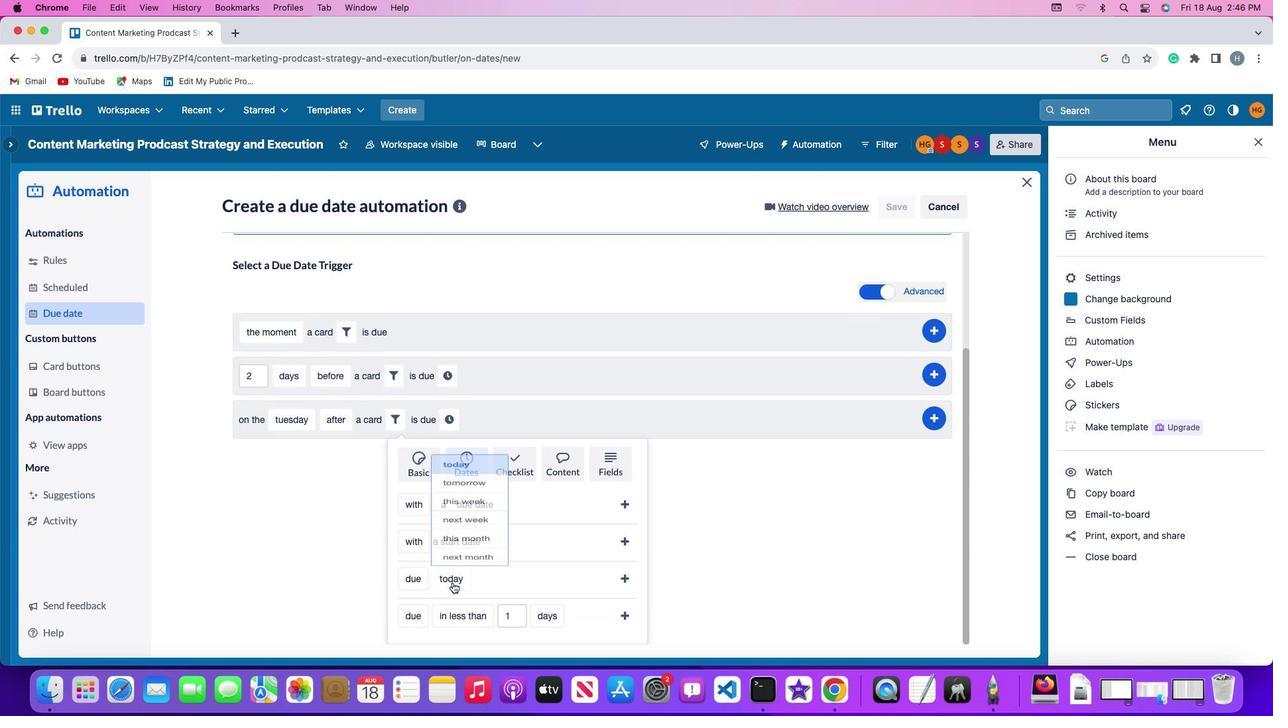
Action: Mouse pressed left at (455, 585)
Screenshot: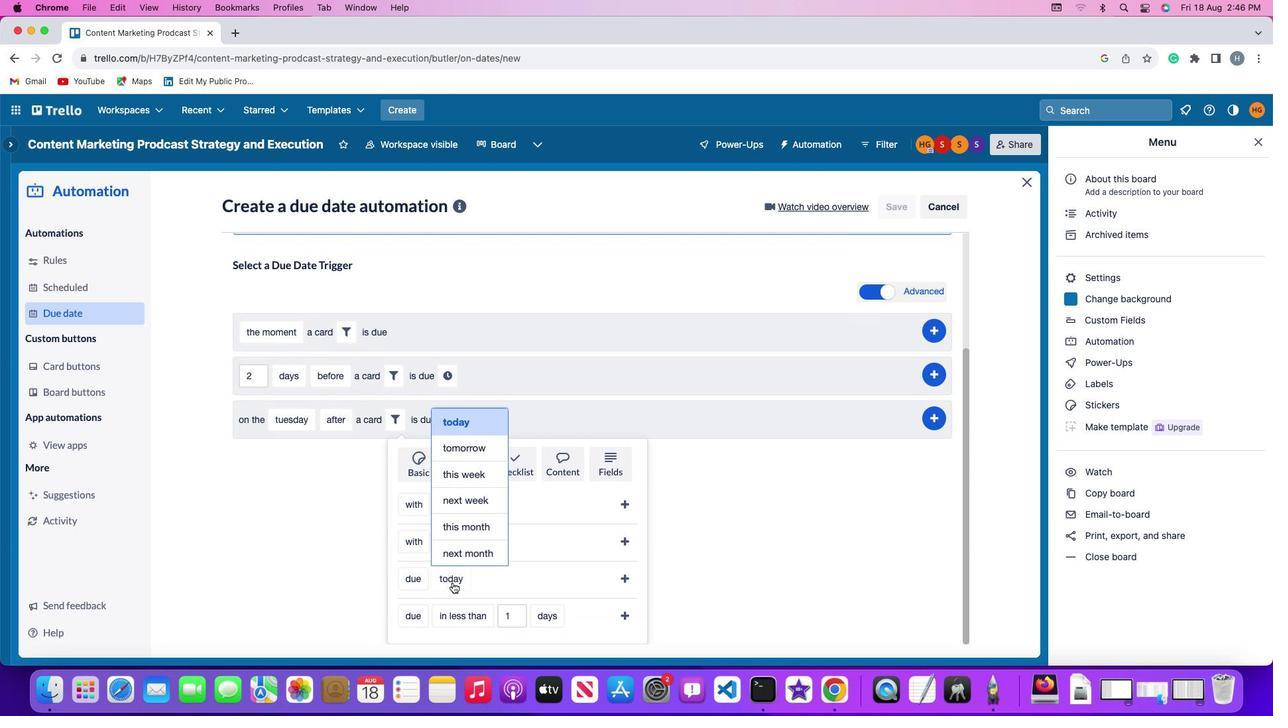 
Action: Mouse moved to (478, 500)
Screenshot: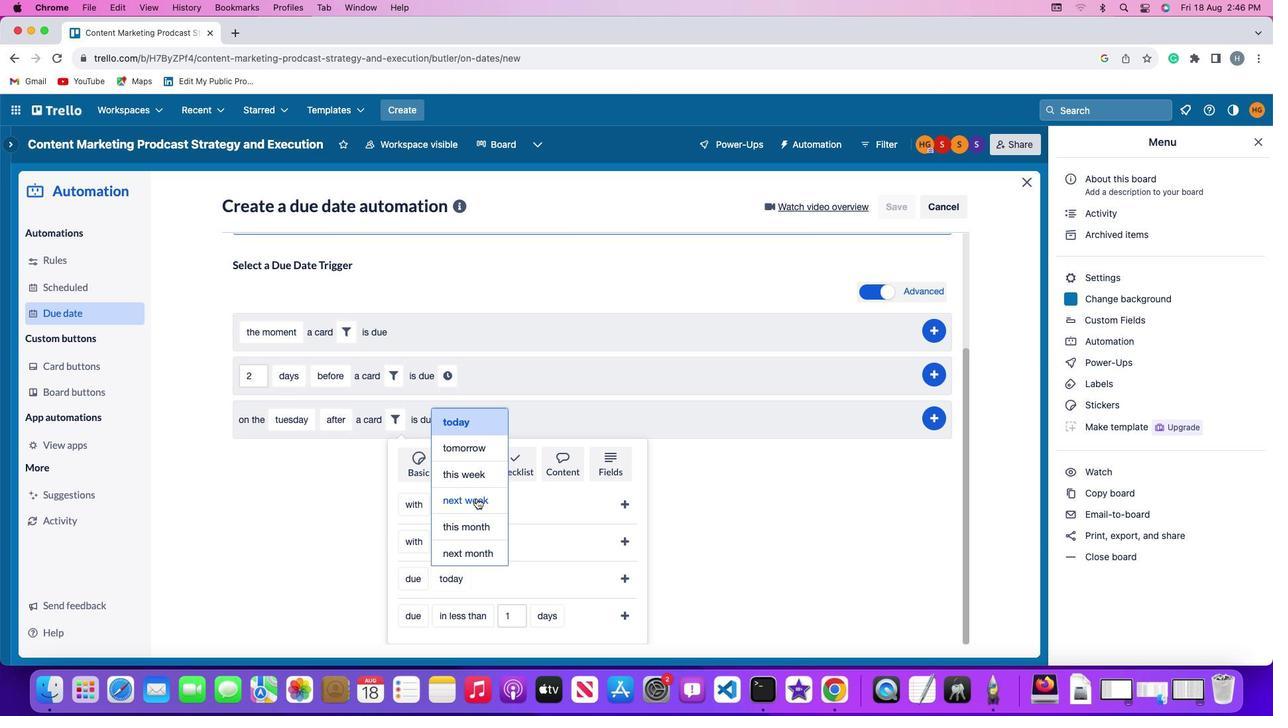 
Action: Mouse pressed left at (478, 500)
Screenshot: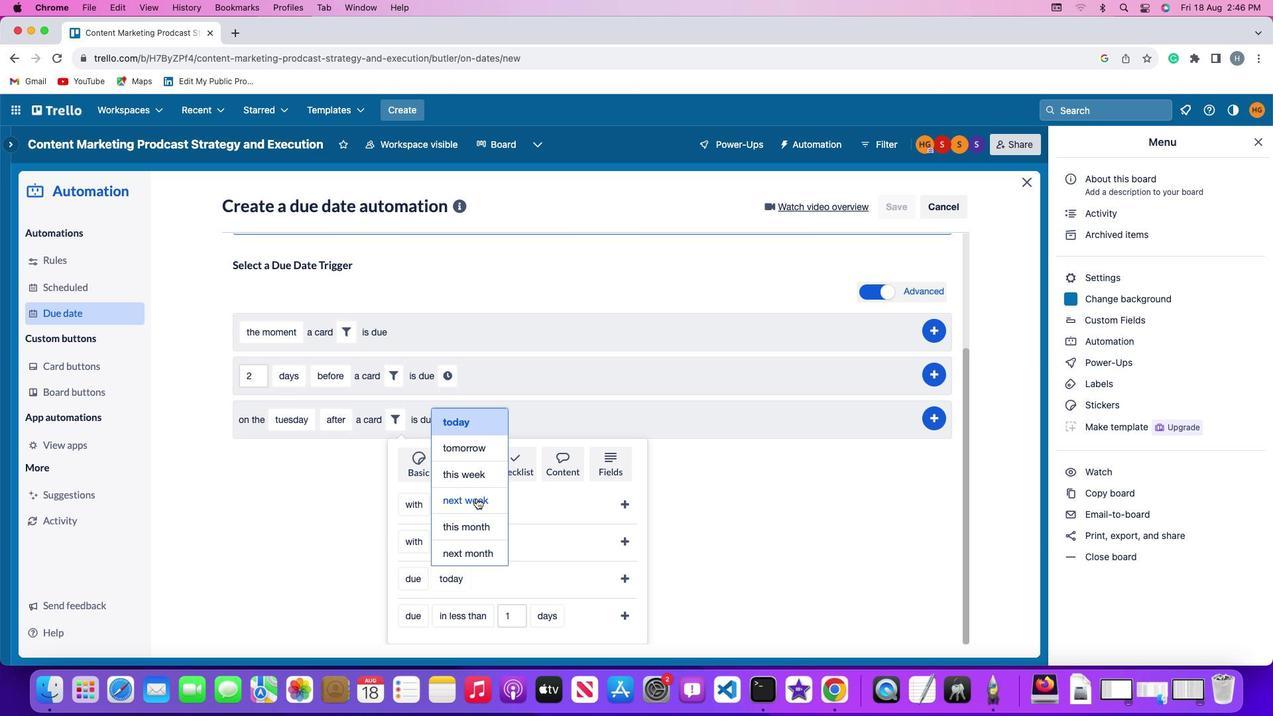 
Action: Mouse moved to (624, 577)
Screenshot: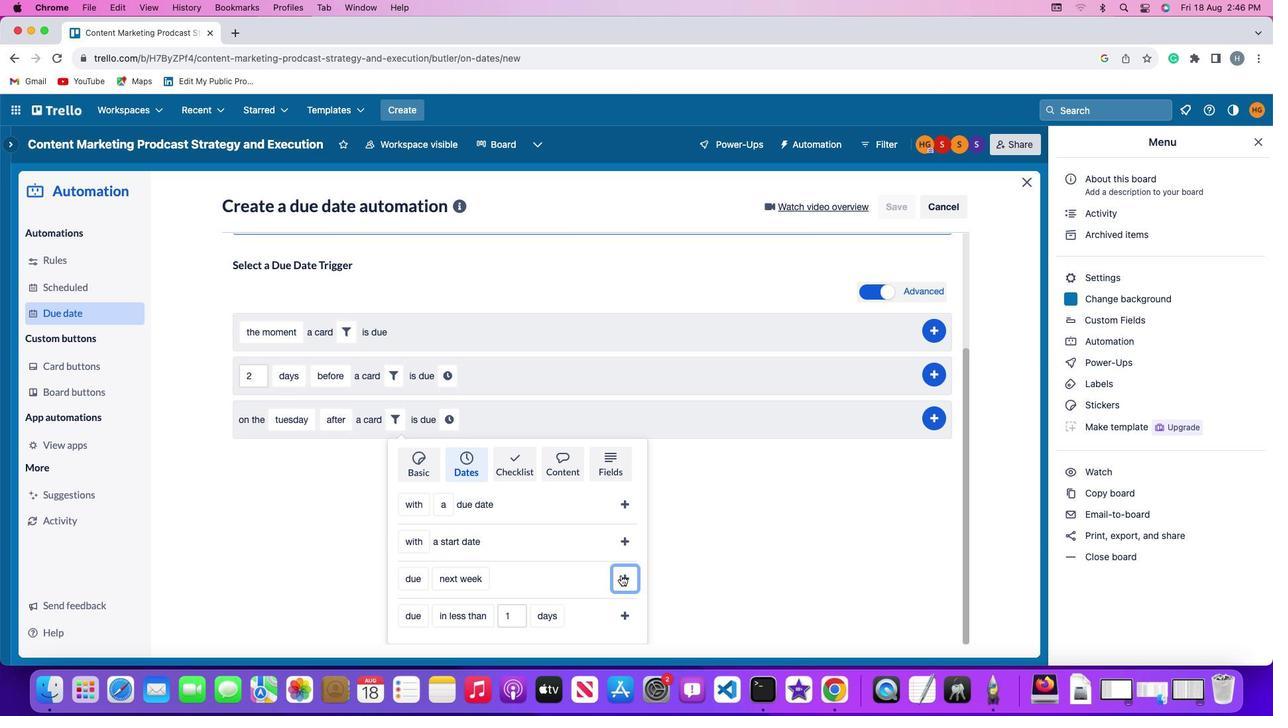 
Action: Mouse pressed left at (624, 577)
Screenshot: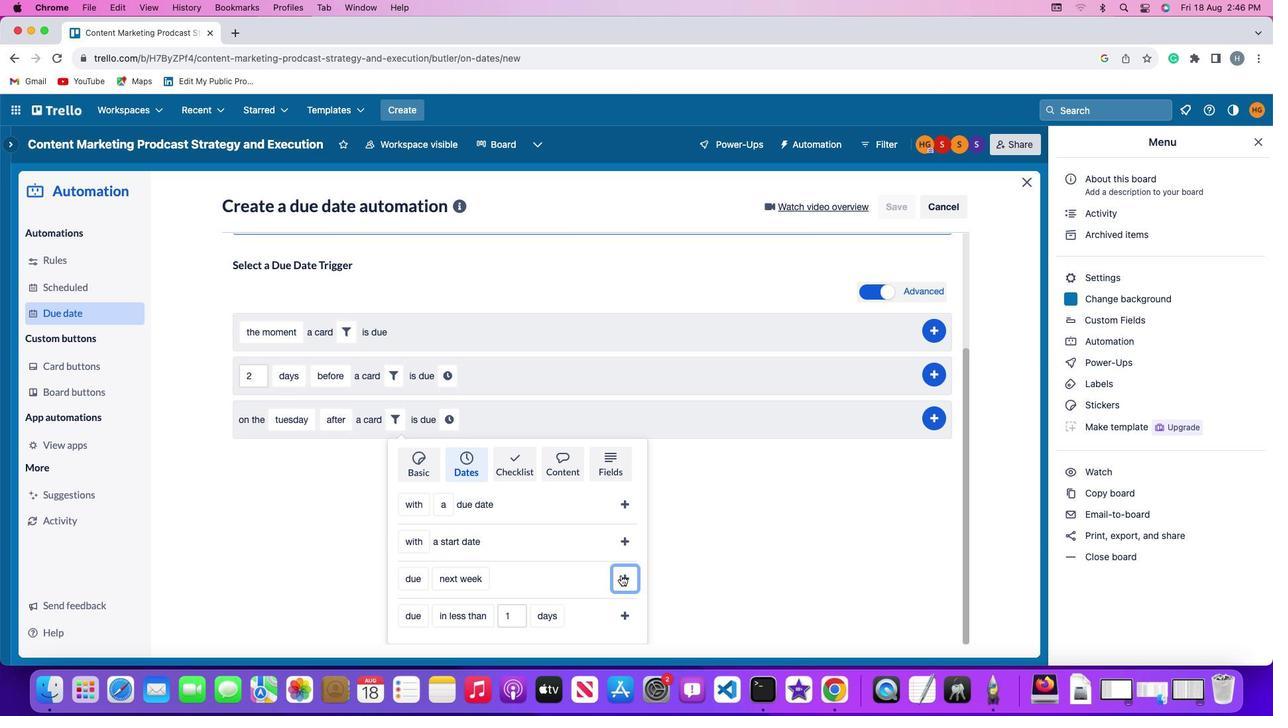 
Action: Mouse moved to (538, 583)
Screenshot: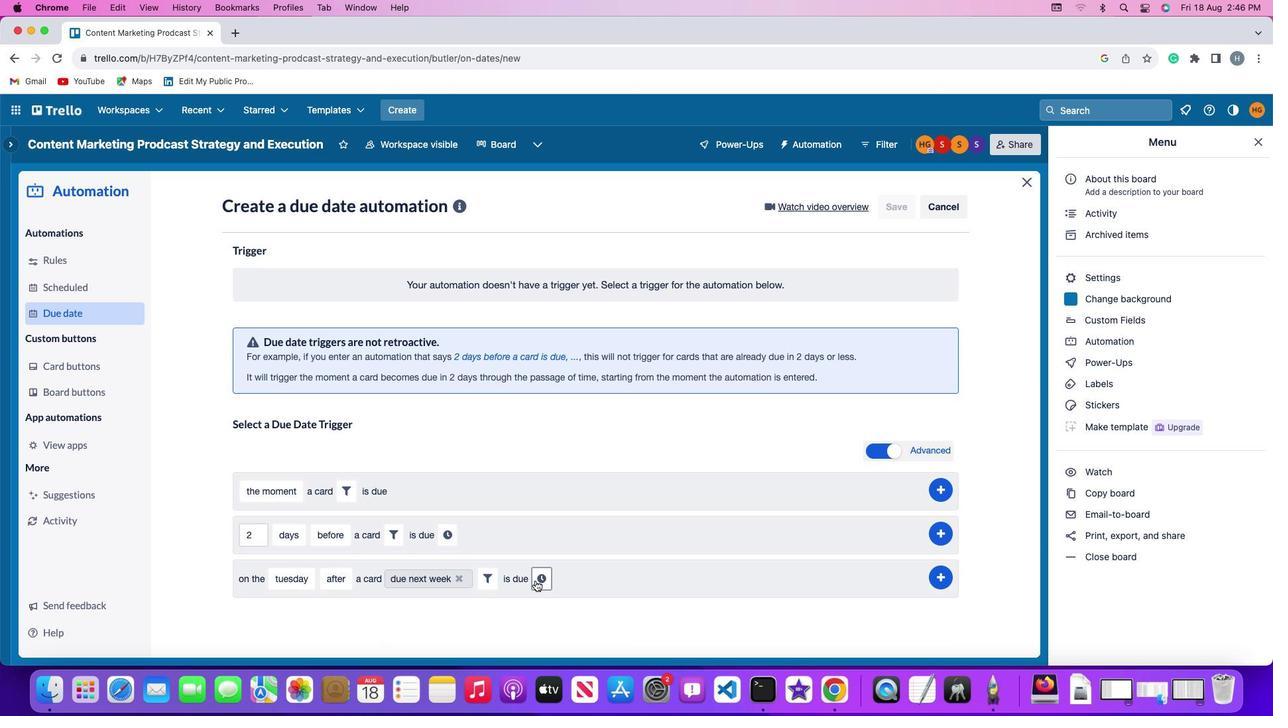 
Action: Mouse pressed left at (538, 583)
Screenshot: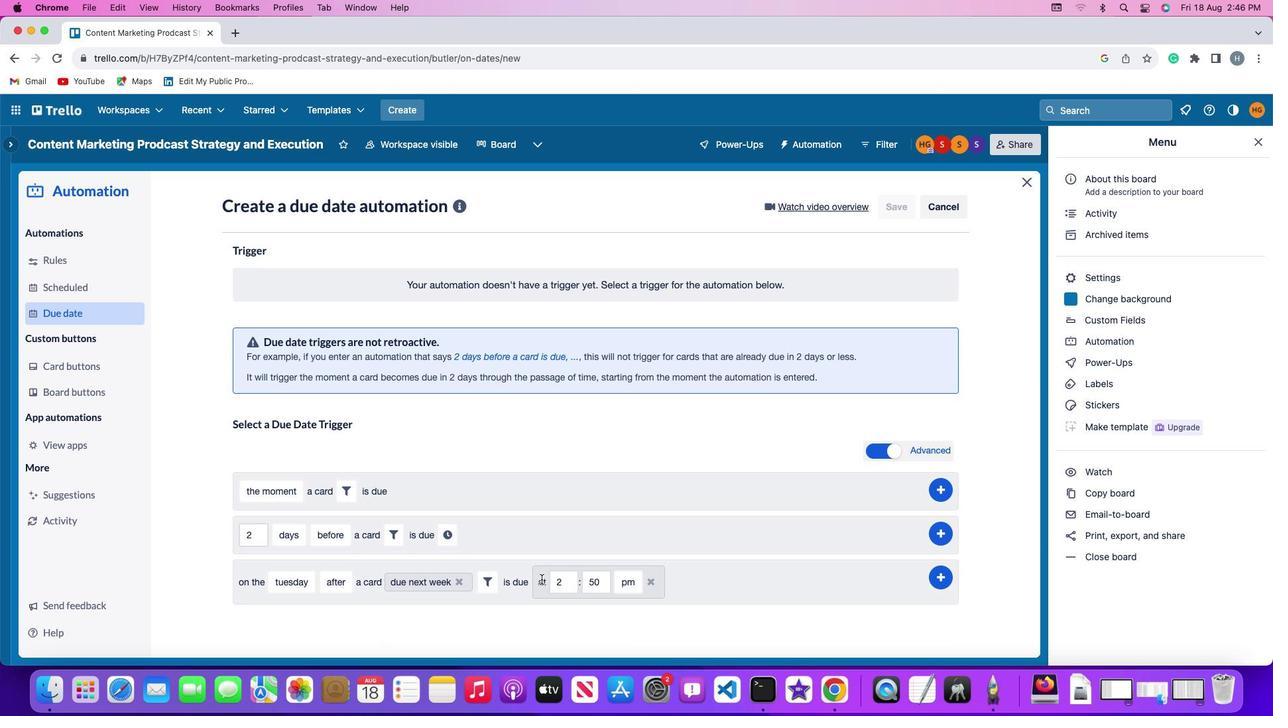 
Action: Mouse moved to (569, 580)
Screenshot: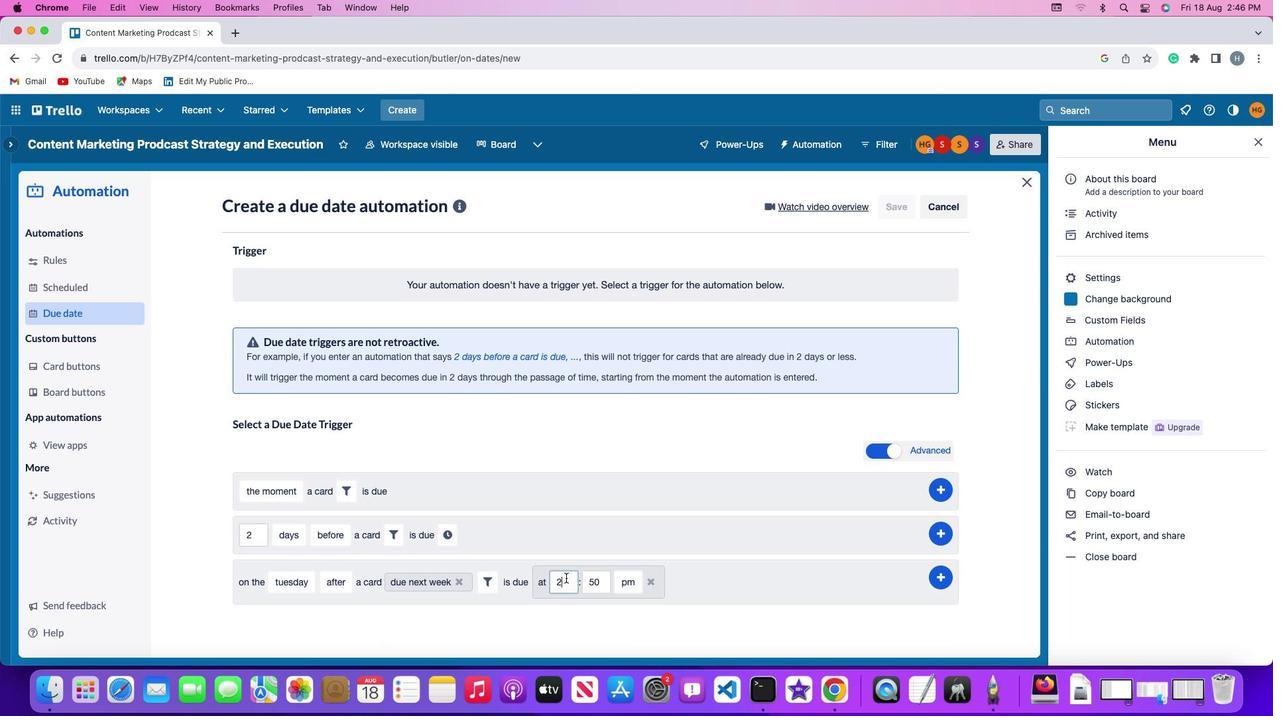 
Action: Mouse pressed left at (569, 580)
Screenshot: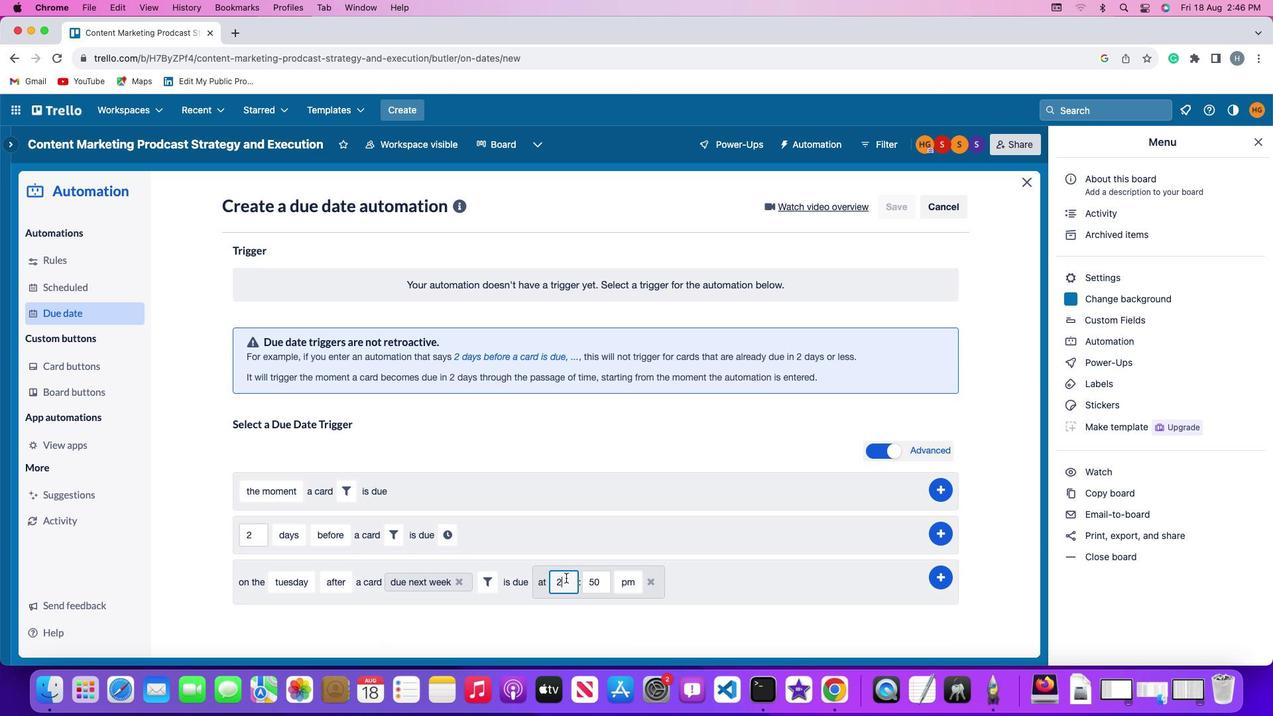 
Action: Key pressed Key.backspace'1''1'
Screenshot: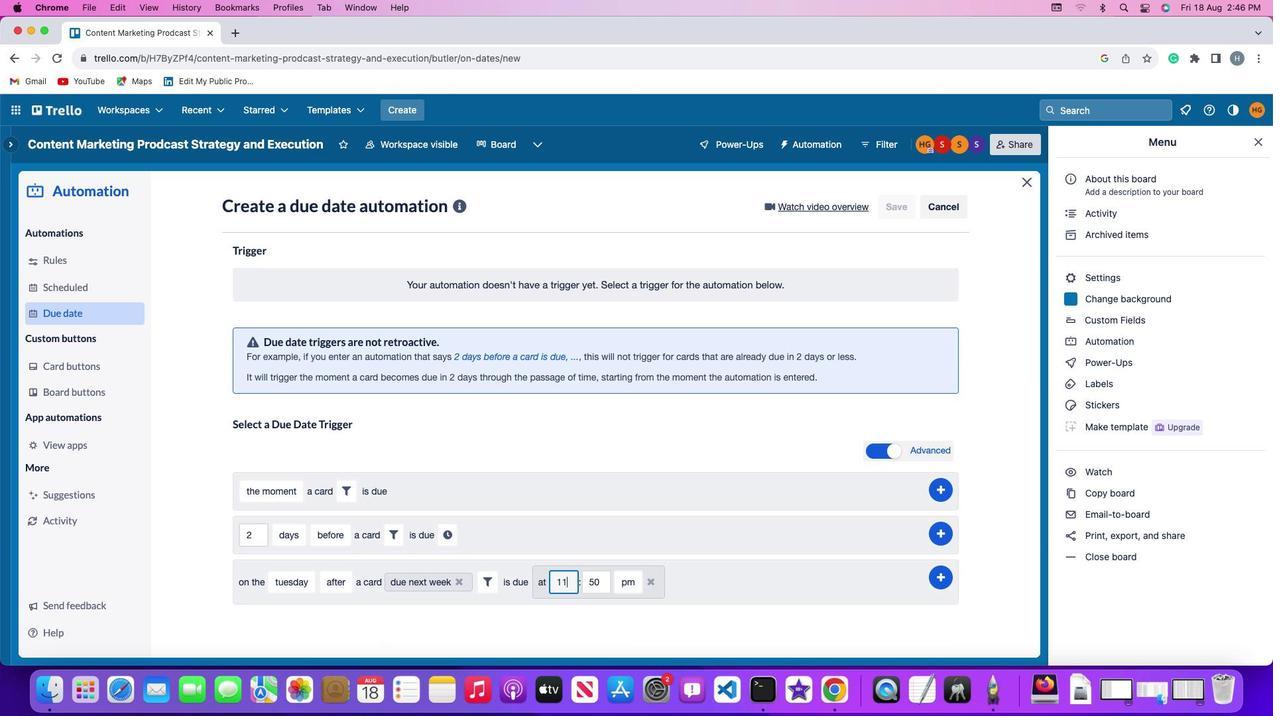 
Action: Mouse moved to (604, 584)
Screenshot: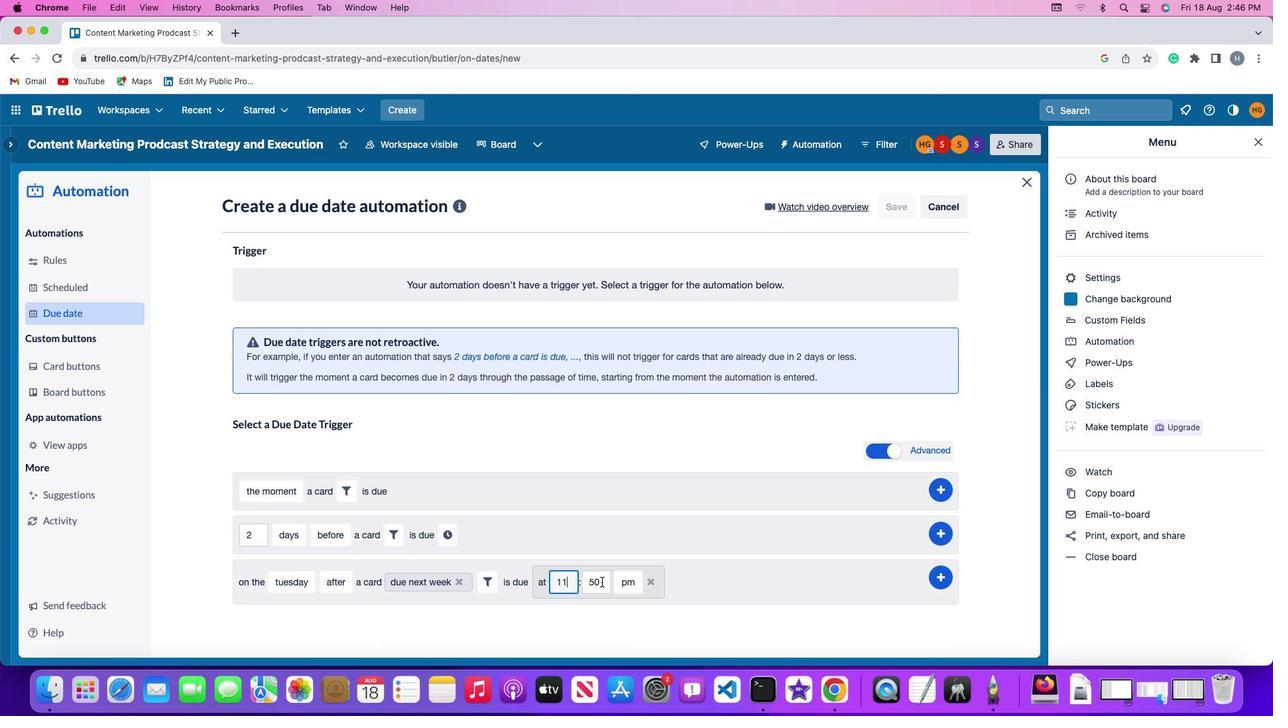 
Action: Mouse pressed left at (604, 584)
Screenshot: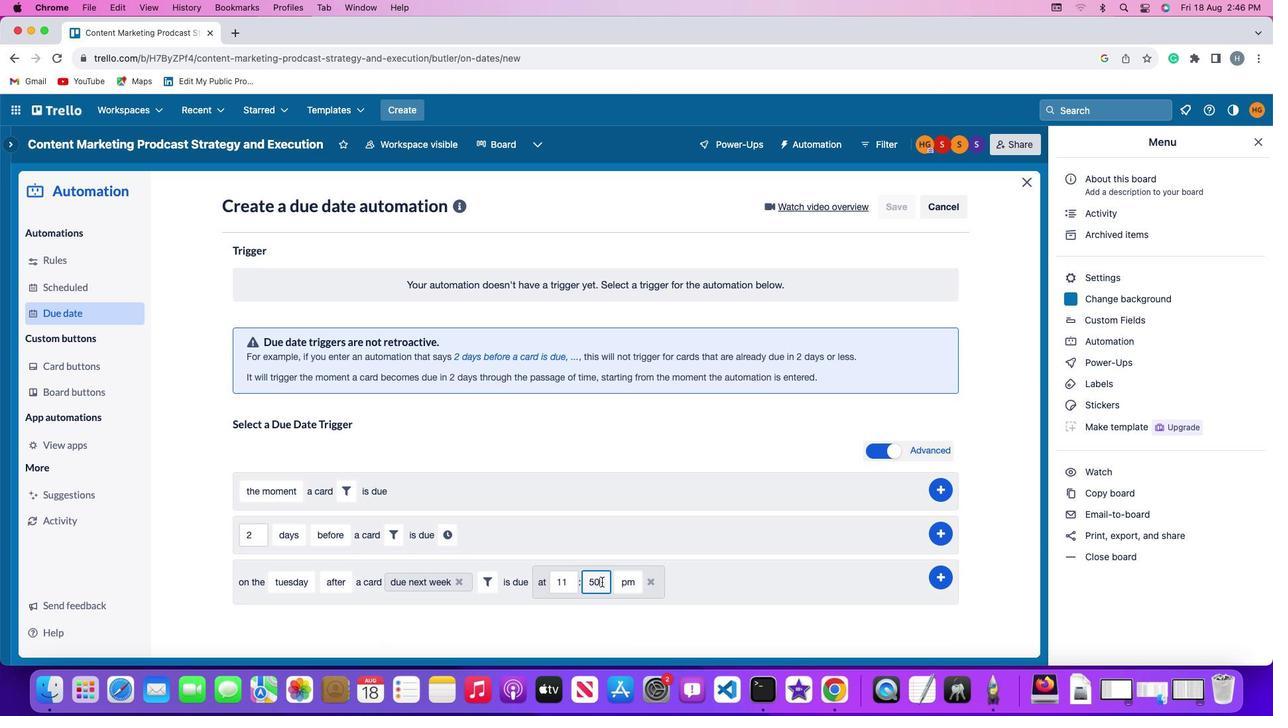 
Action: Mouse moved to (604, 584)
Screenshot: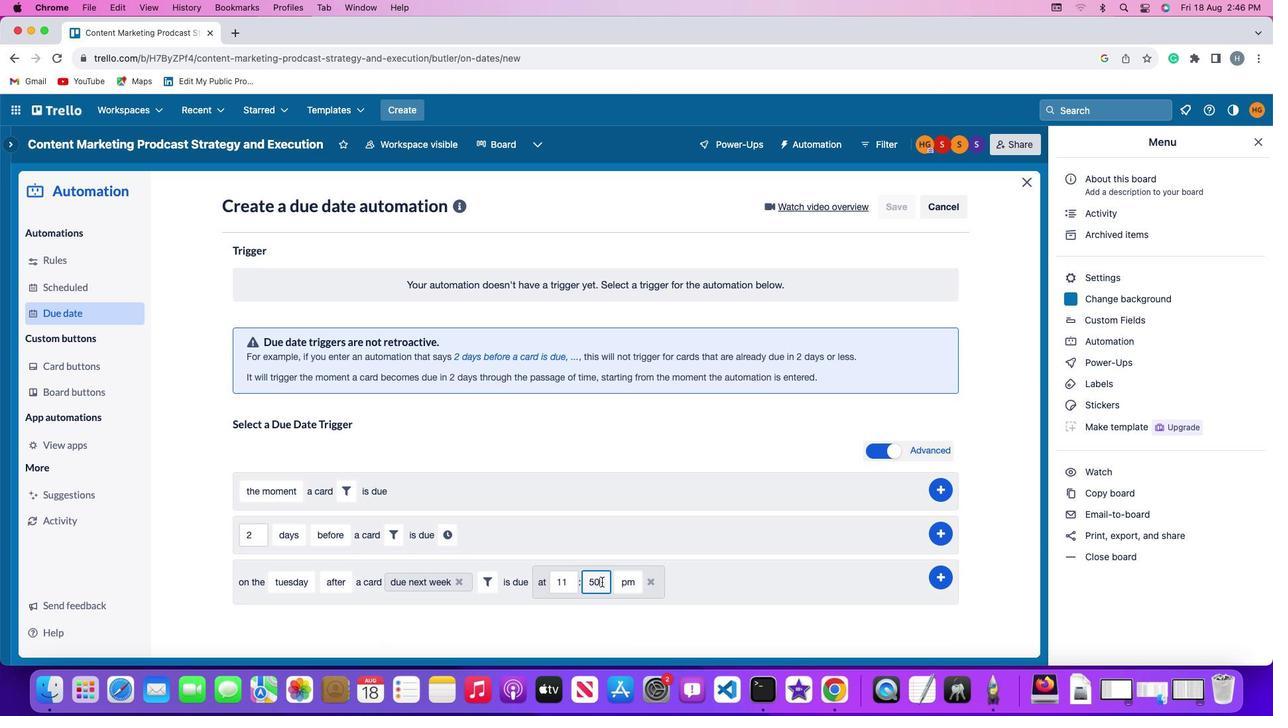 
Action: Key pressed Key.backspaceKey.backspace'0''0'
Screenshot: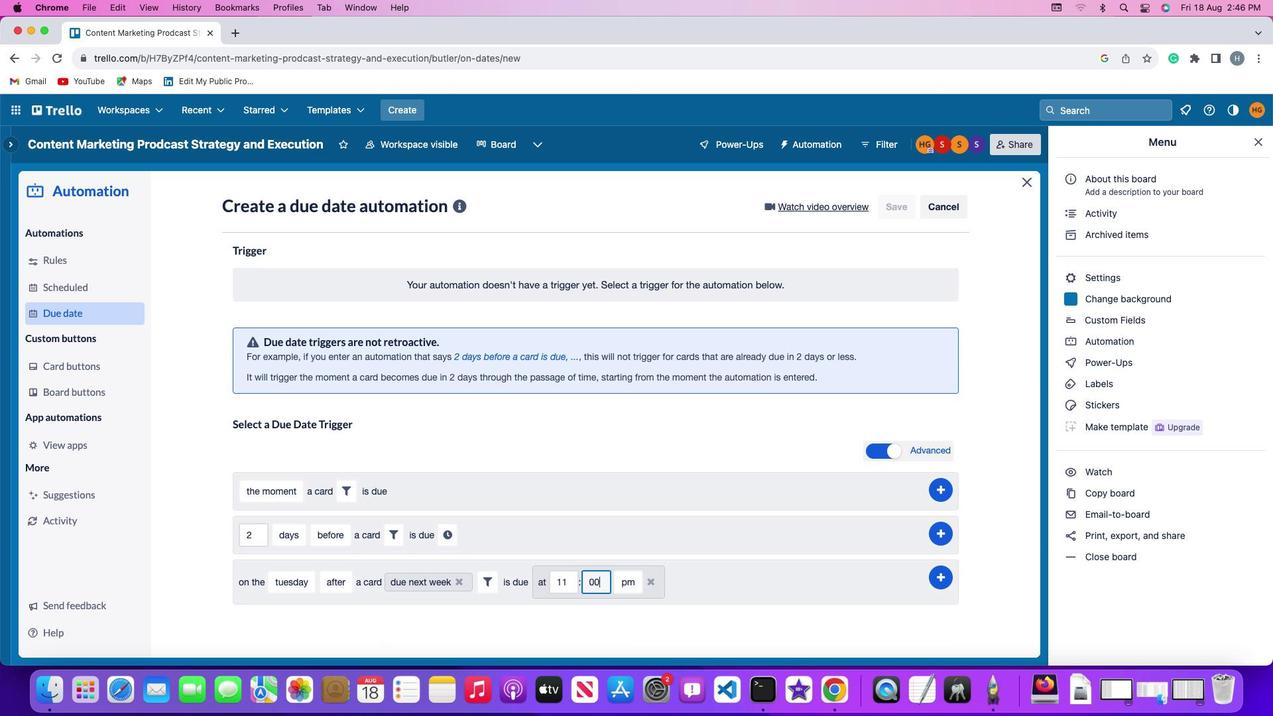 
Action: Mouse moved to (644, 586)
Screenshot: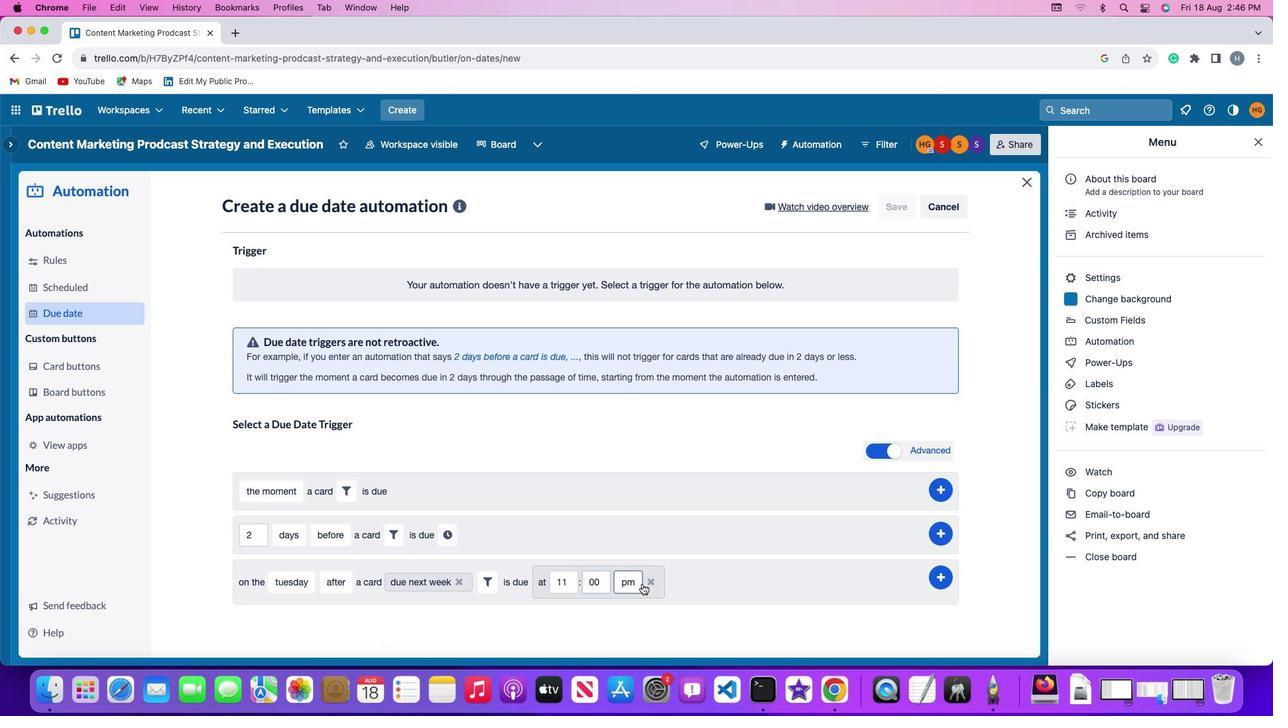 
Action: Mouse pressed left at (644, 586)
Screenshot: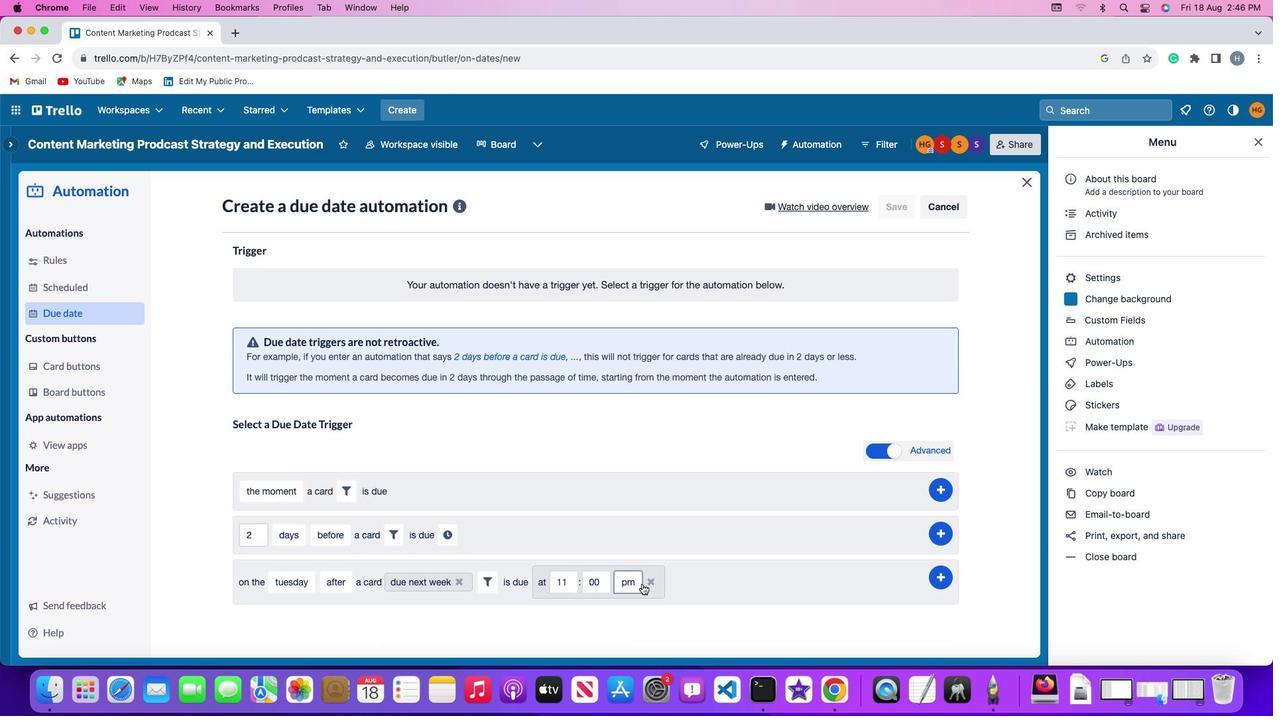 
Action: Mouse moved to (631, 604)
Screenshot: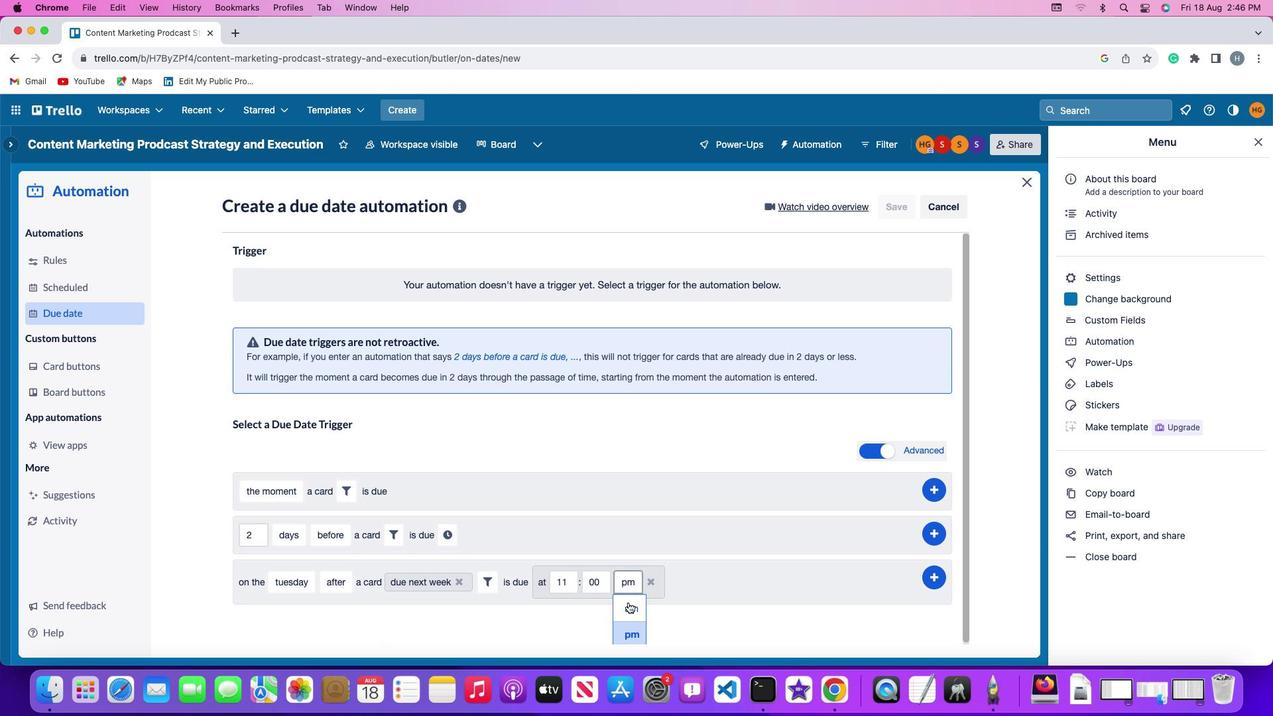 
Action: Mouse pressed left at (631, 604)
Screenshot: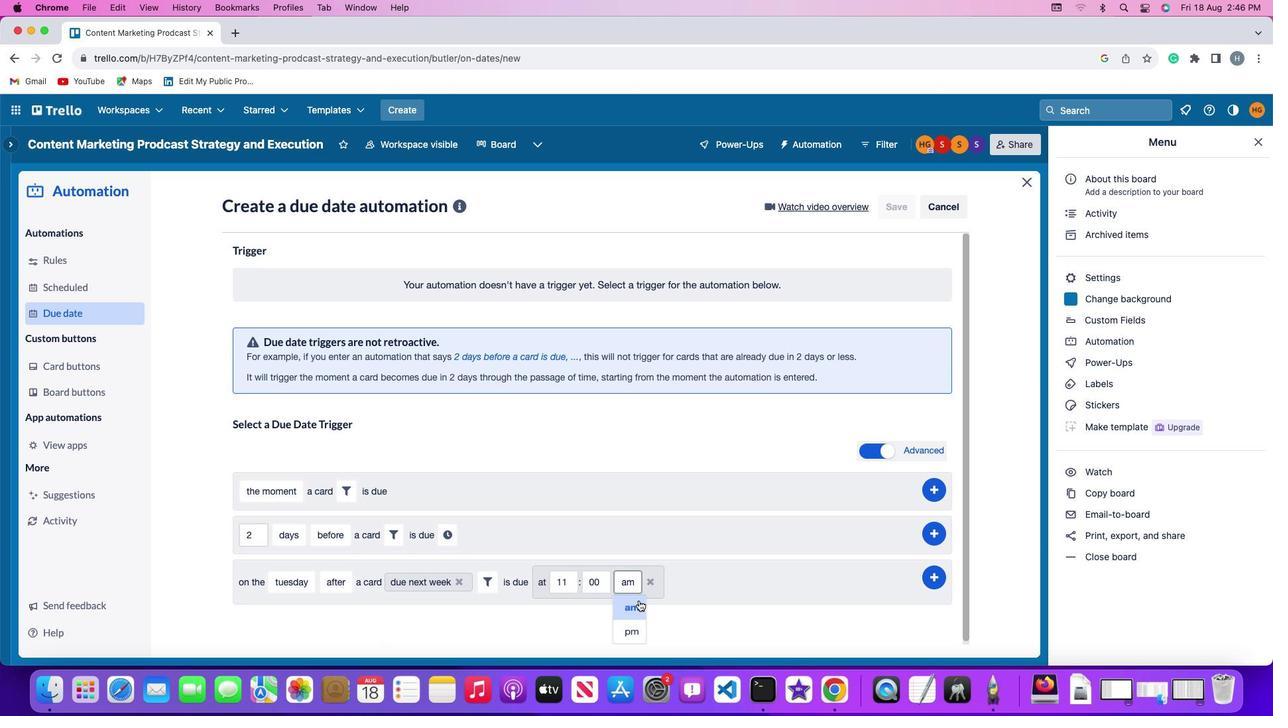 
Action: Mouse moved to (946, 576)
Screenshot: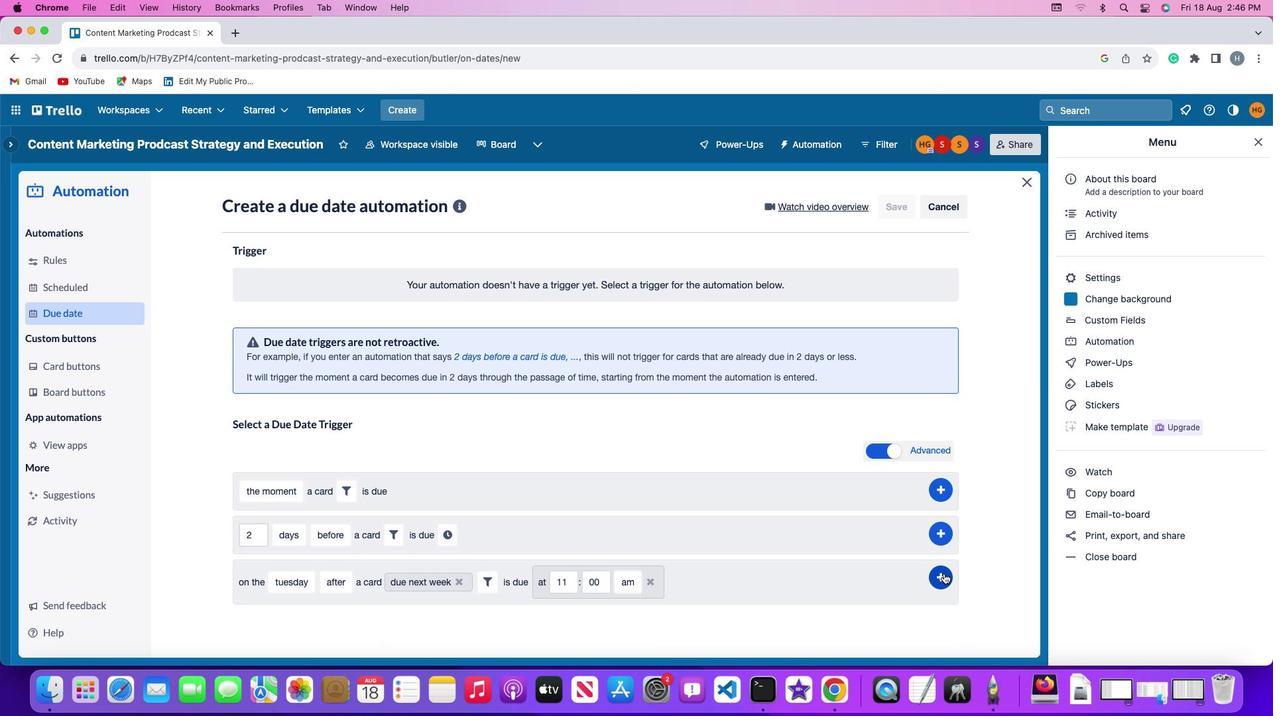 
Action: Mouse pressed left at (946, 576)
Screenshot: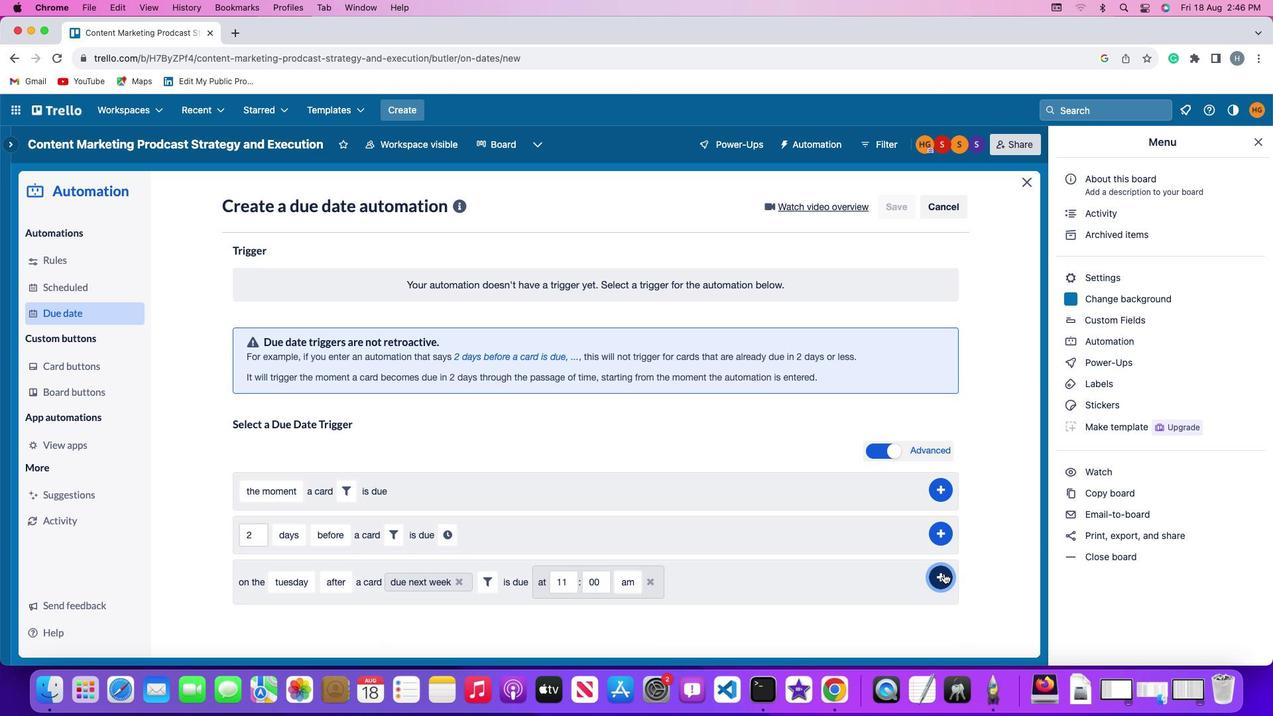 
Action: Mouse moved to (990, 466)
Screenshot: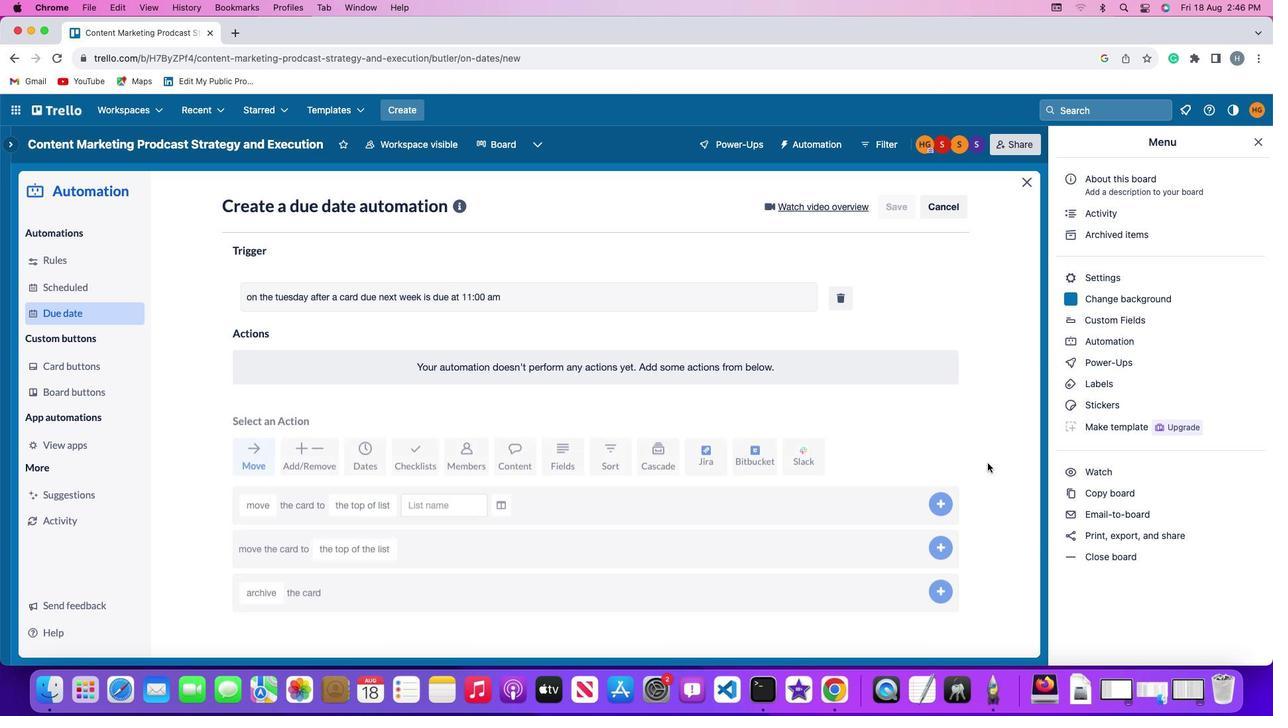 
